 Task: Set up subtitle background gradients.
Action: Mouse moved to (190, 94)
Screenshot: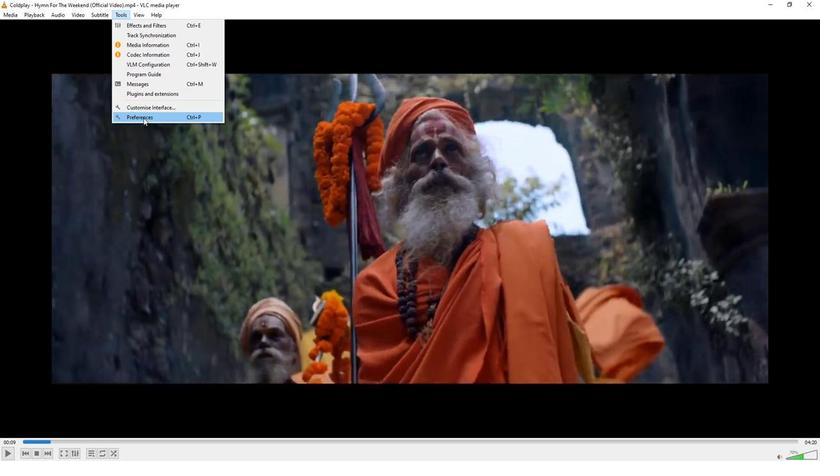 
Action: Mouse pressed left at (190, 94)
Screenshot: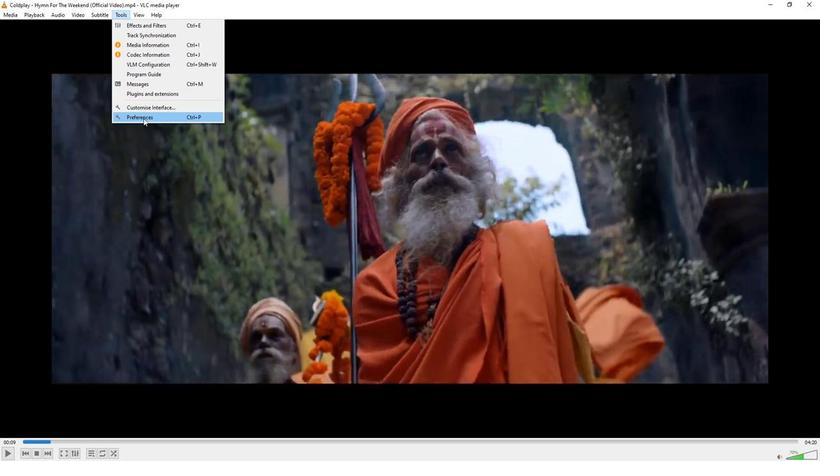
Action: Mouse moved to (205, 159)
Screenshot: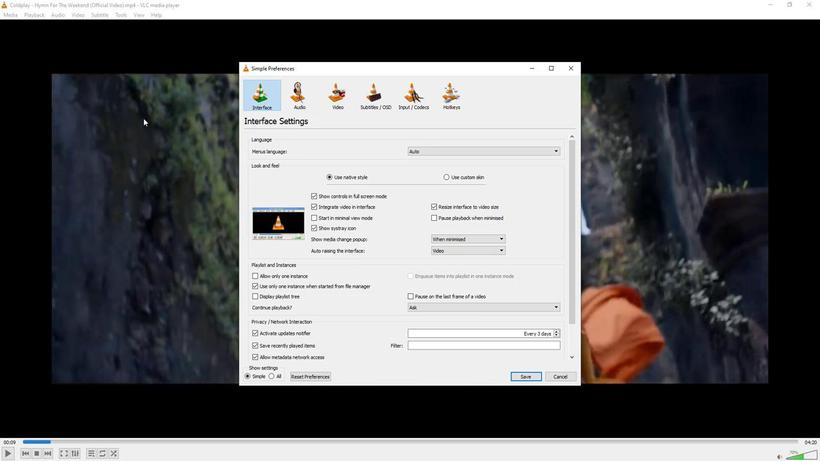 
Action: Mouse pressed left at (205, 159)
Screenshot: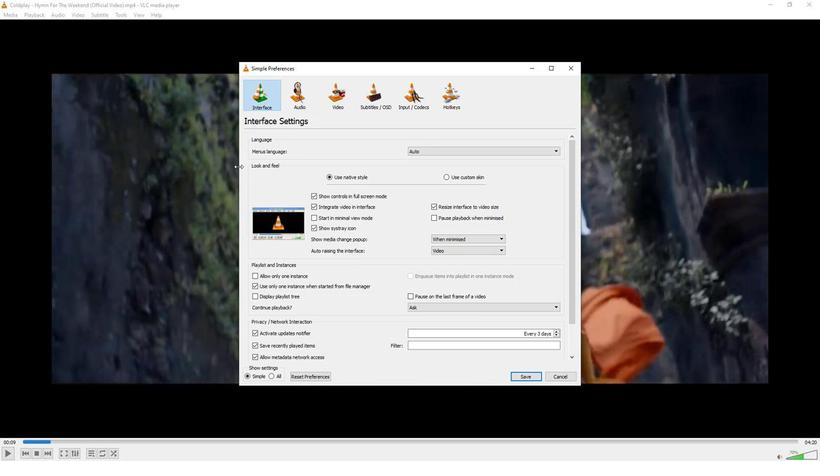 
Action: Mouse moved to (385, 152)
Screenshot: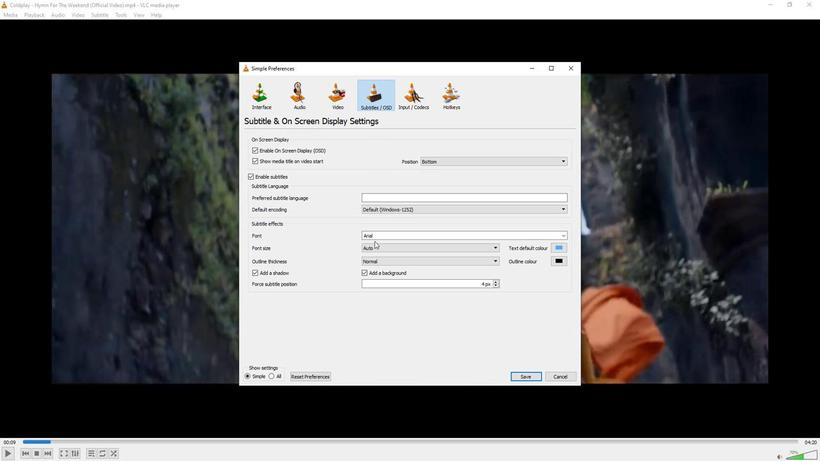 
Action: Mouse pressed left at (385, 152)
Screenshot: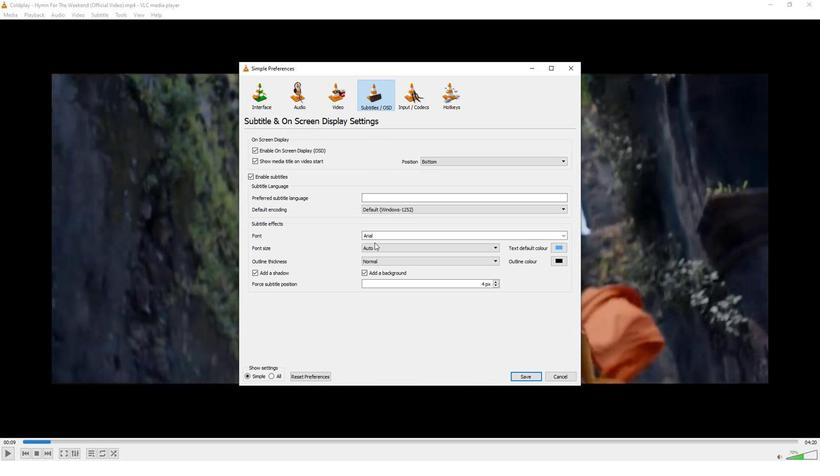
Action: Mouse moved to (426, 187)
Screenshot: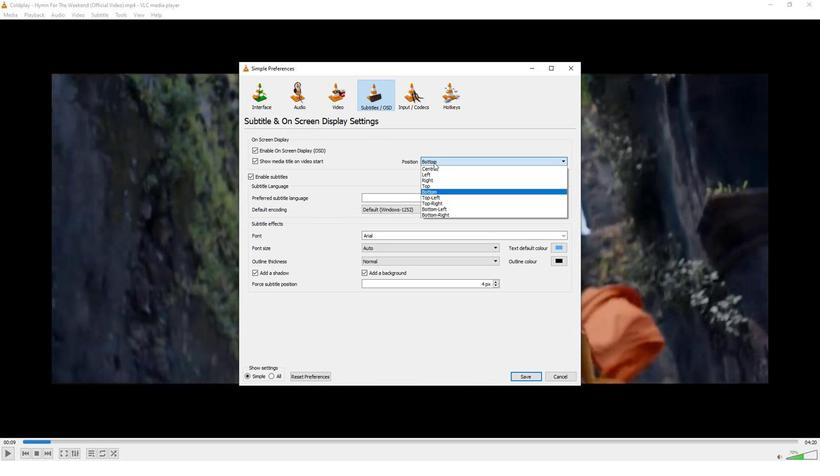 
Action: Mouse pressed left at (426, 187)
Screenshot: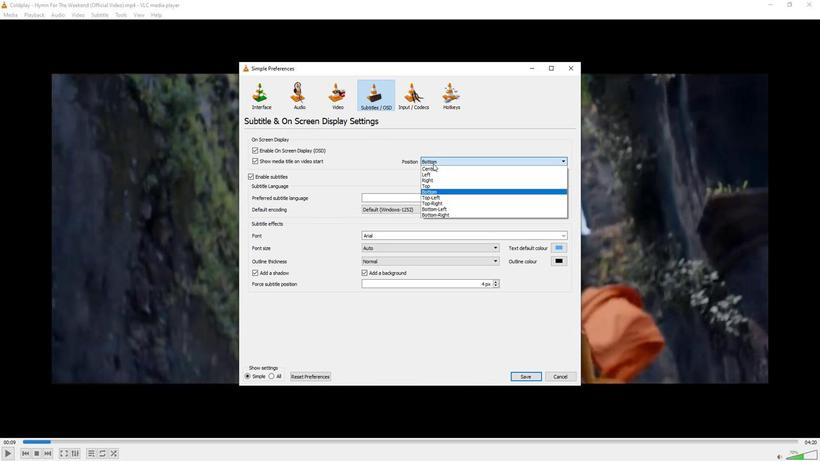 
Action: Mouse moved to (429, 191)
Screenshot: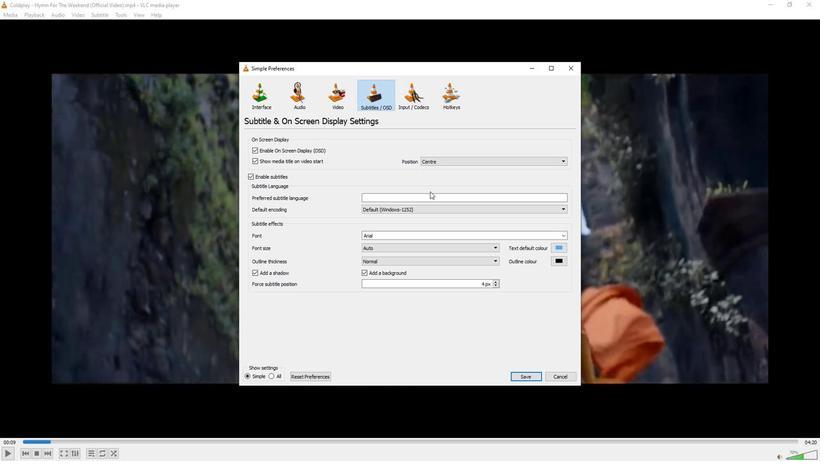 
Action: Mouse pressed left at (429, 191)
Screenshot: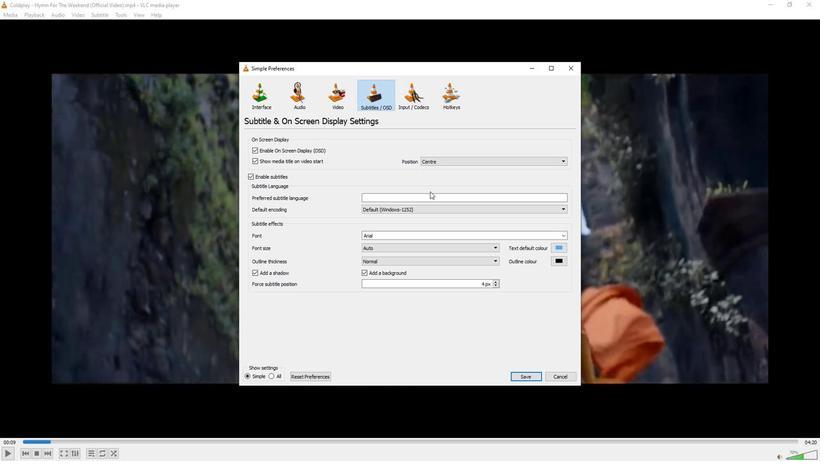 
Action: Mouse moved to (423, 234)
Screenshot: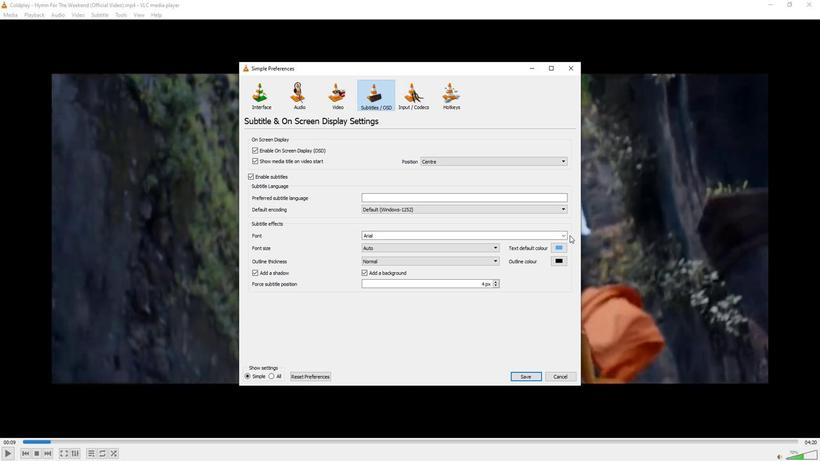 
Action: Mouse pressed left at (423, 234)
Screenshot: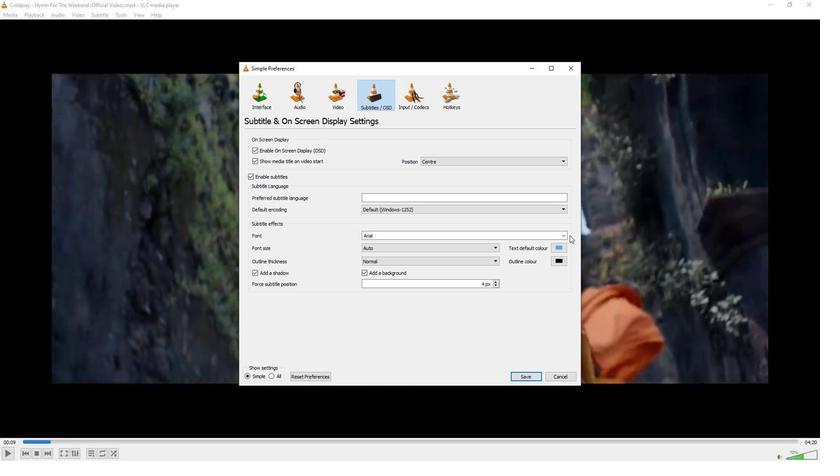 
Action: Mouse moved to (524, 234)
Screenshot: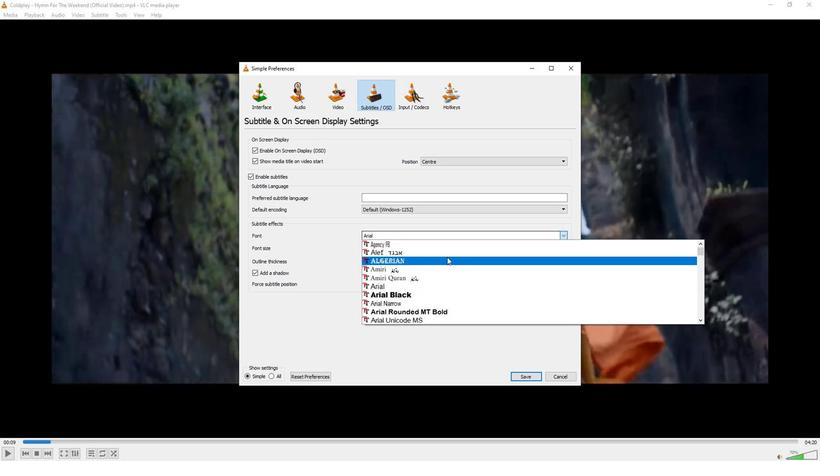 
Action: Mouse pressed left at (524, 234)
Screenshot: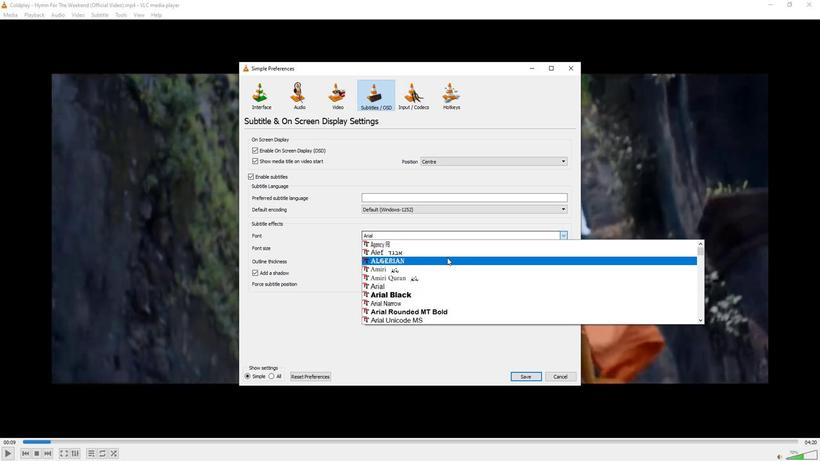 
Action: Mouse moved to (420, 272)
Screenshot: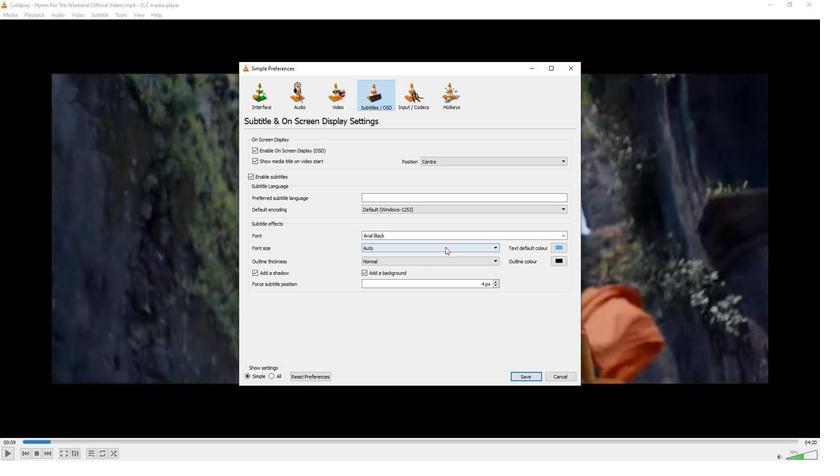 
Action: Mouse pressed left at (420, 272)
Screenshot: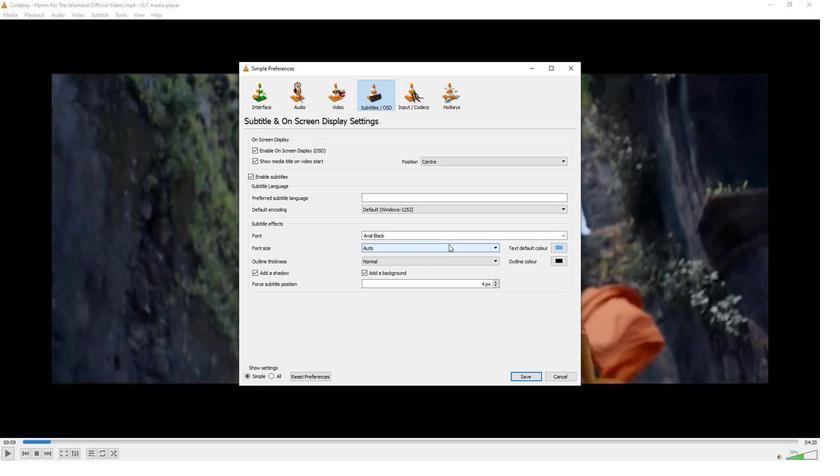 
Action: Mouse moved to (440, 241)
Screenshot: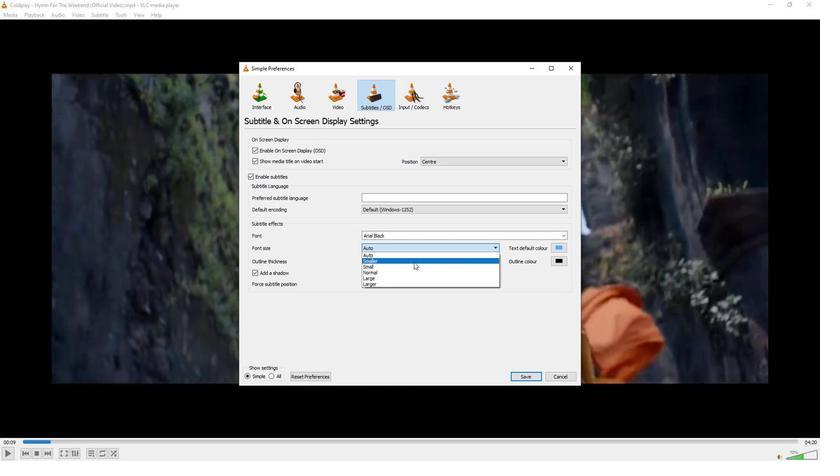 
Action: Mouse pressed left at (440, 241)
Screenshot: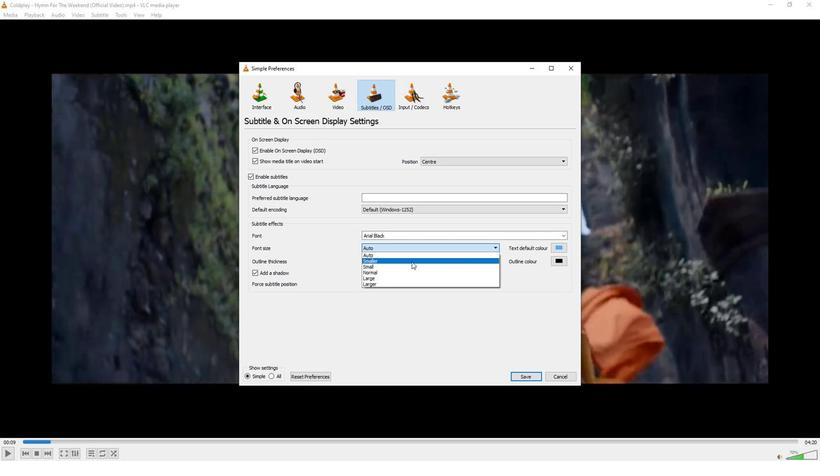 
Action: Mouse moved to (386, 262)
Screenshot: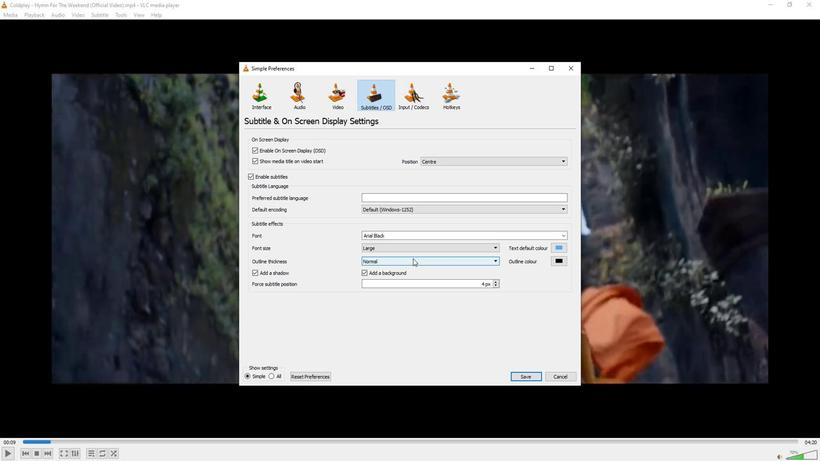 
Action: Mouse pressed left at (386, 262)
Screenshot: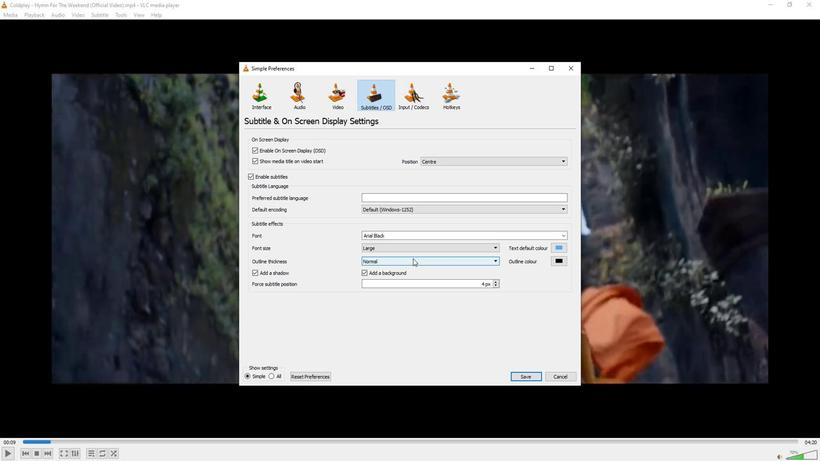 
Action: Mouse moved to (429, 251)
Screenshot: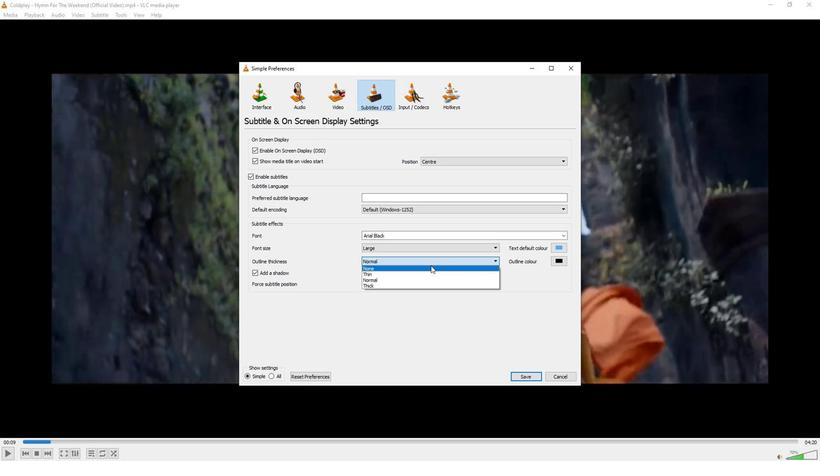 
Action: Mouse pressed left at (429, 251)
Screenshot: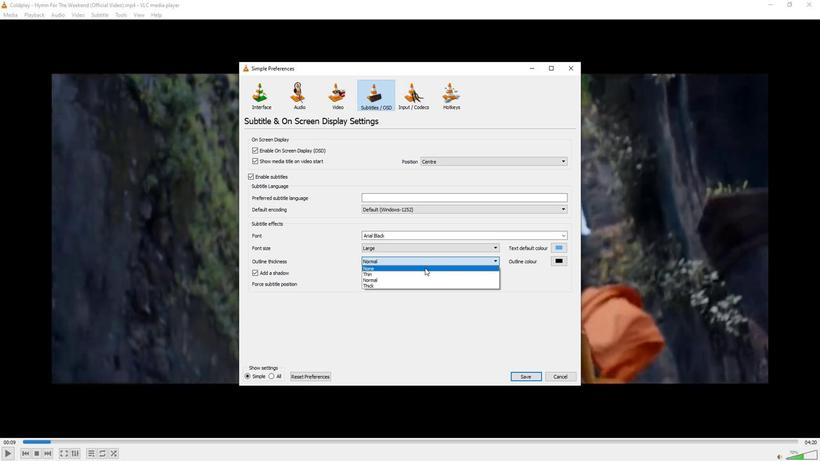 
Action: Mouse moved to (413, 259)
Screenshot: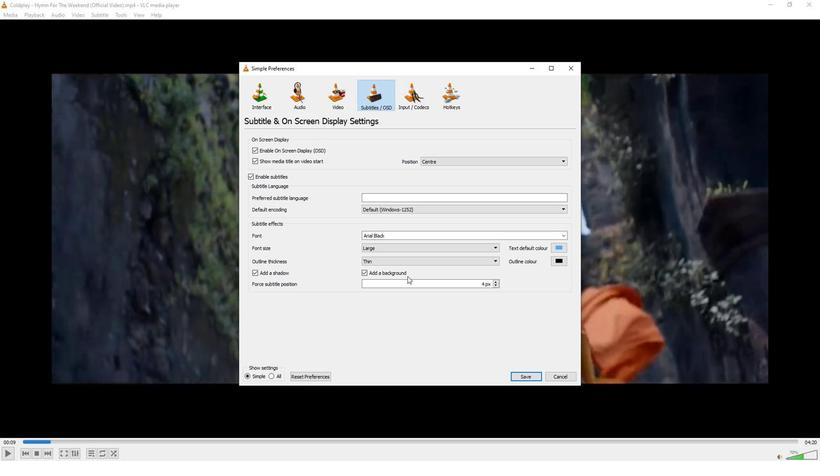
Action: Mouse pressed left at (413, 259)
Screenshot: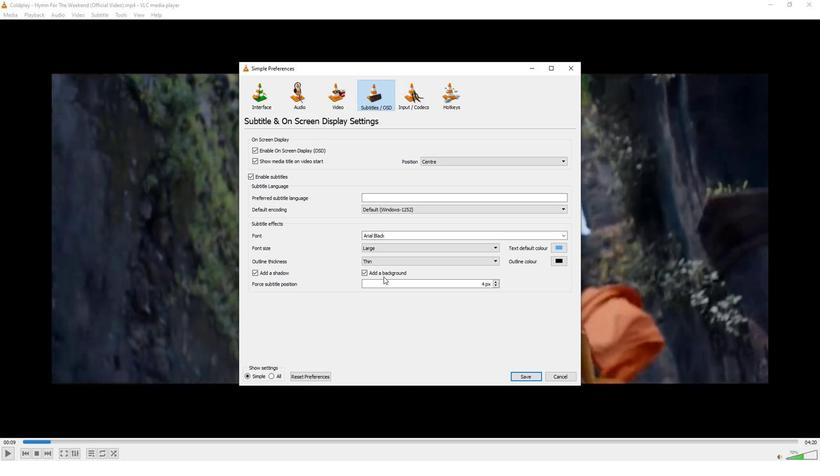 
Action: Mouse moved to (373, 258)
Screenshot: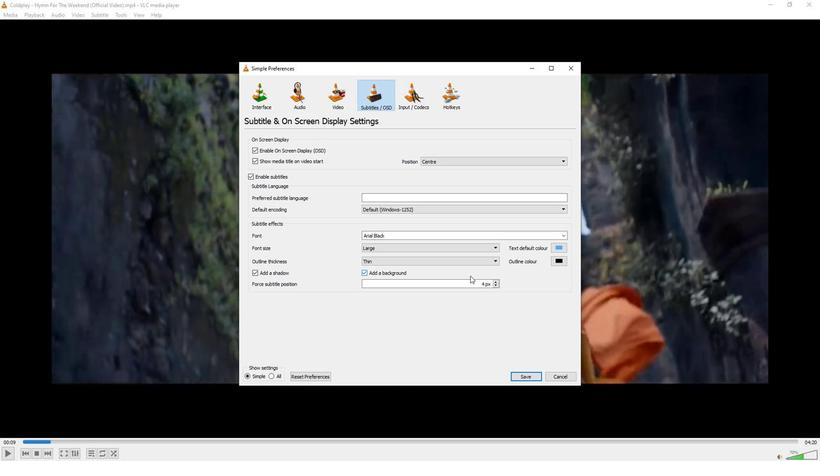 
Action: Mouse pressed left at (373, 258)
Screenshot: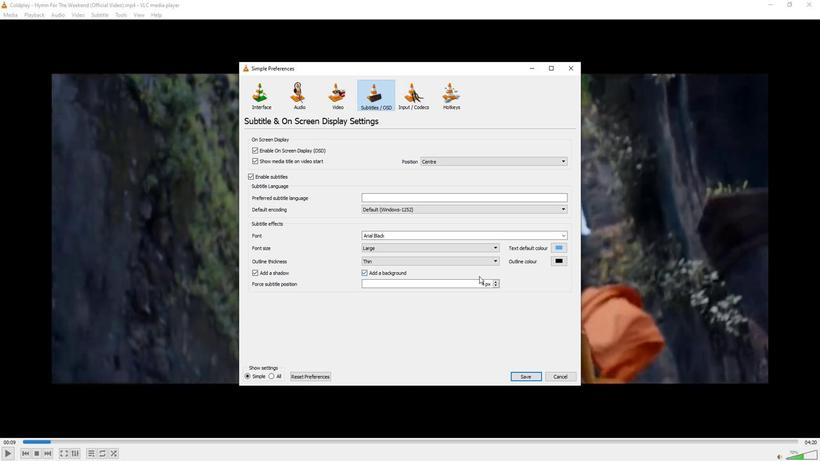 
Action: Mouse moved to (373, 257)
Screenshot: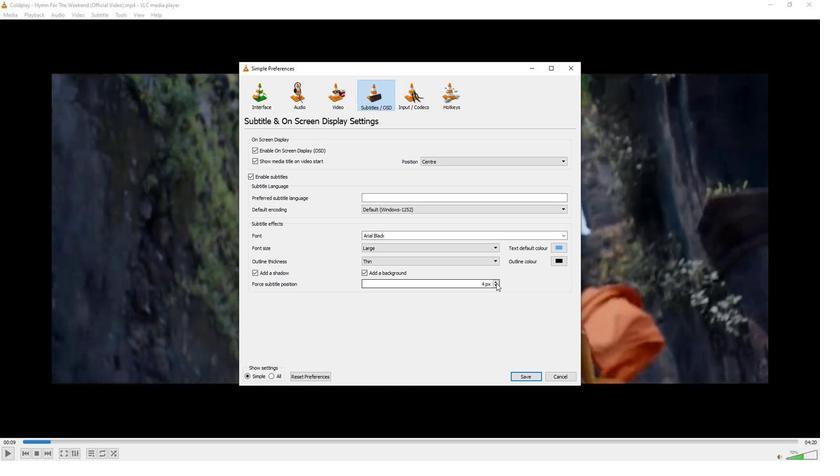 
Action: Mouse pressed left at (373, 257)
Screenshot: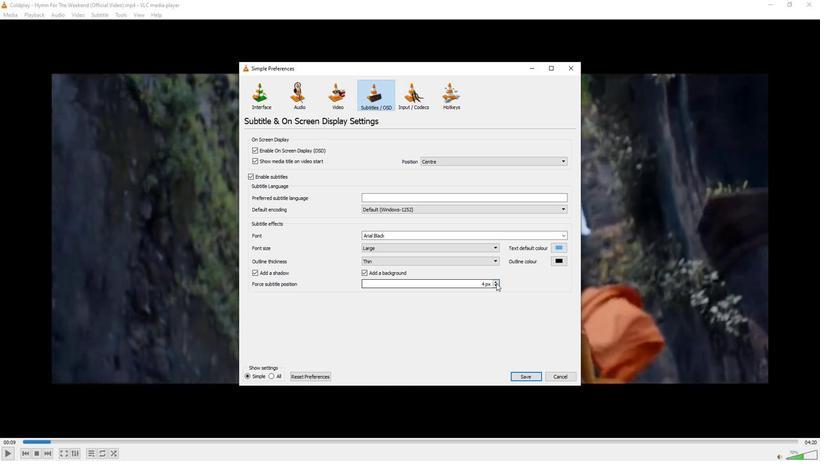 
Action: Mouse moved to (472, 264)
Screenshot: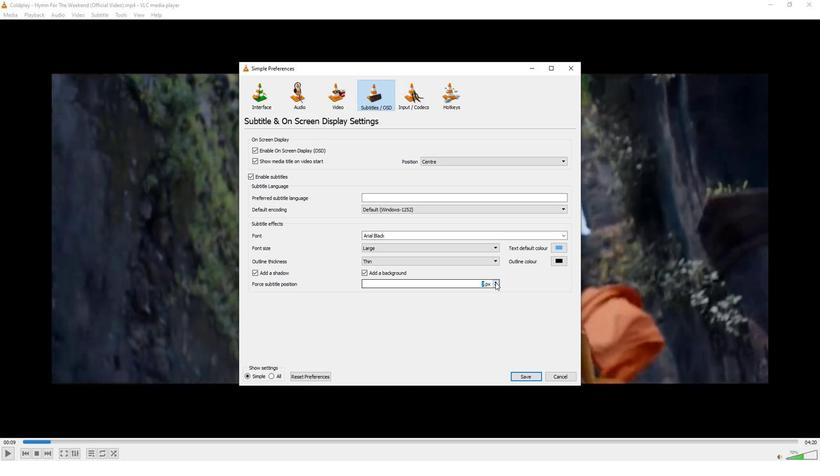
Action: Mouse pressed left at (472, 264)
Screenshot: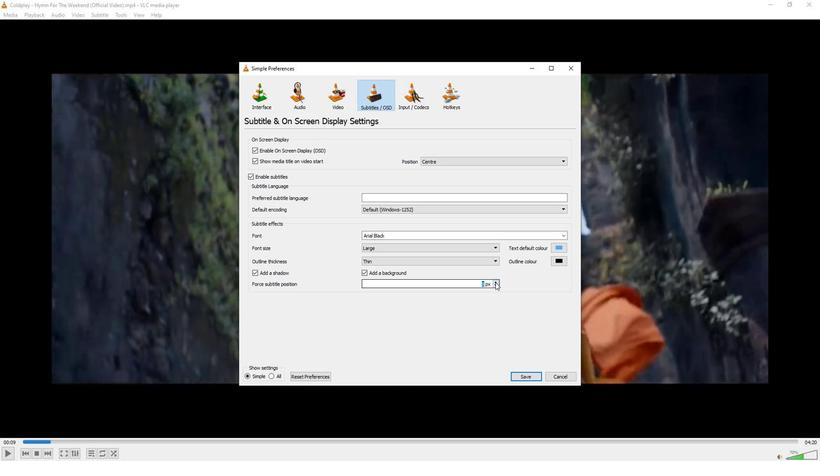 
Action: Mouse moved to (472, 264)
Screenshot: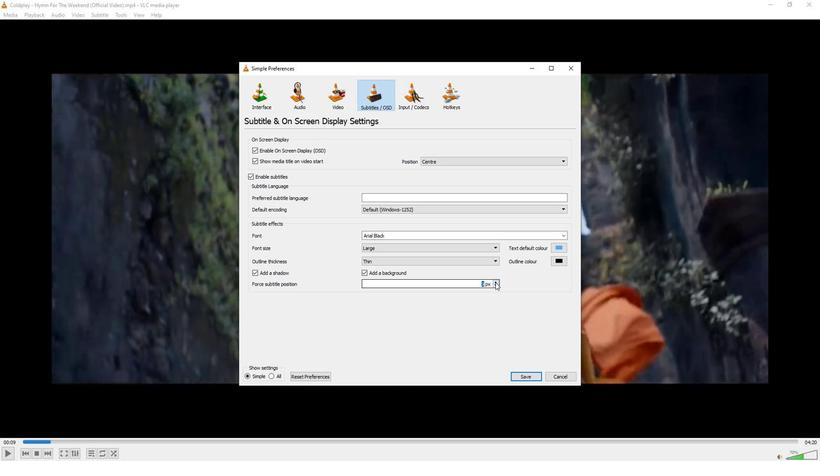 
Action: Mouse pressed left at (472, 264)
Screenshot: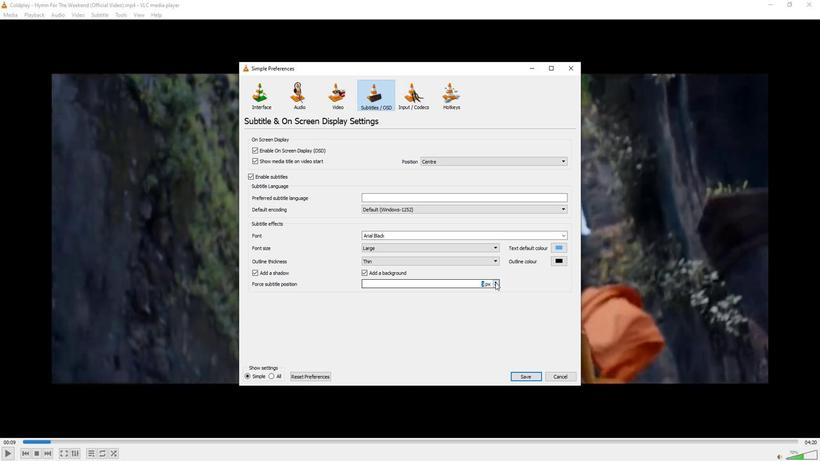 
Action: Mouse pressed left at (472, 264)
Screenshot: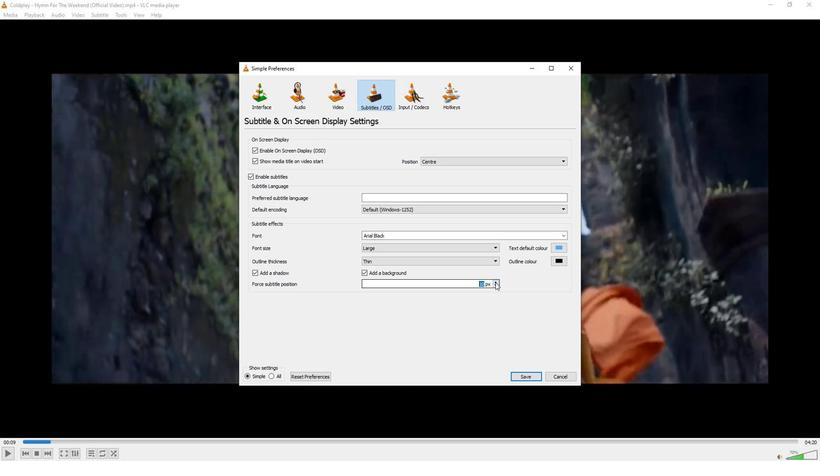 
Action: Mouse pressed left at (472, 264)
Screenshot: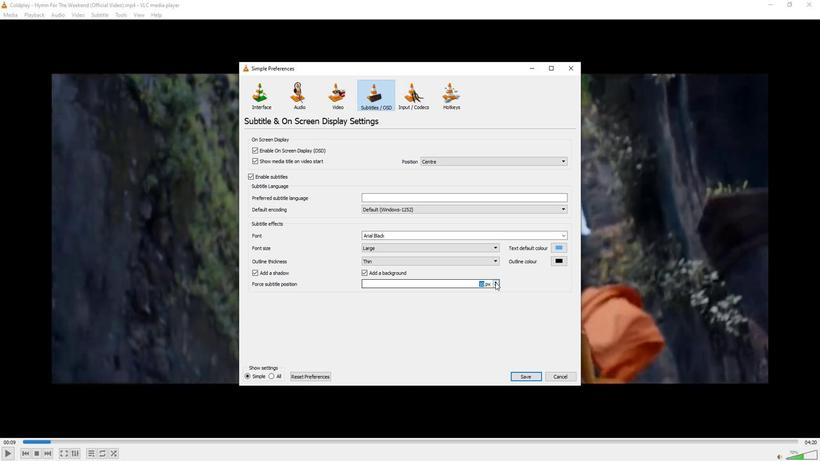 
Action: Mouse pressed left at (472, 264)
Screenshot: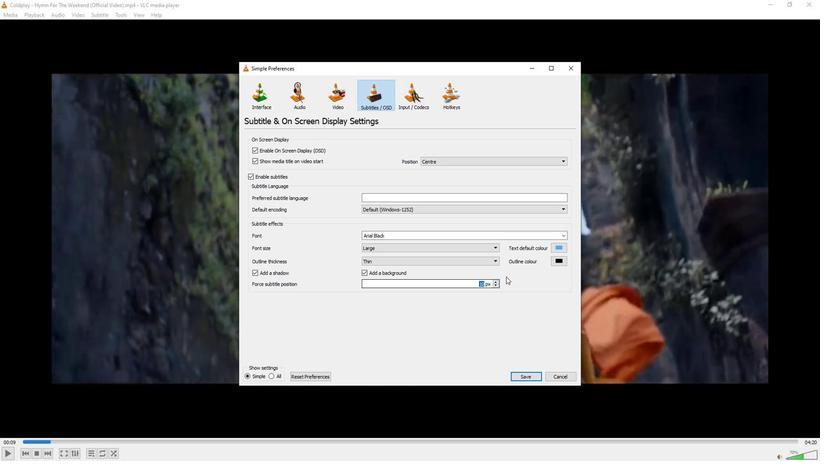 
Action: Mouse pressed left at (472, 264)
Screenshot: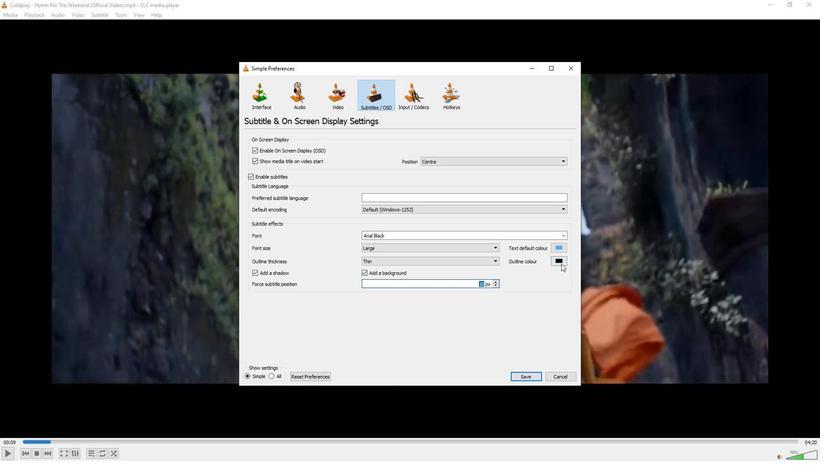 
Action: Mouse moved to (520, 242)
Screenshot: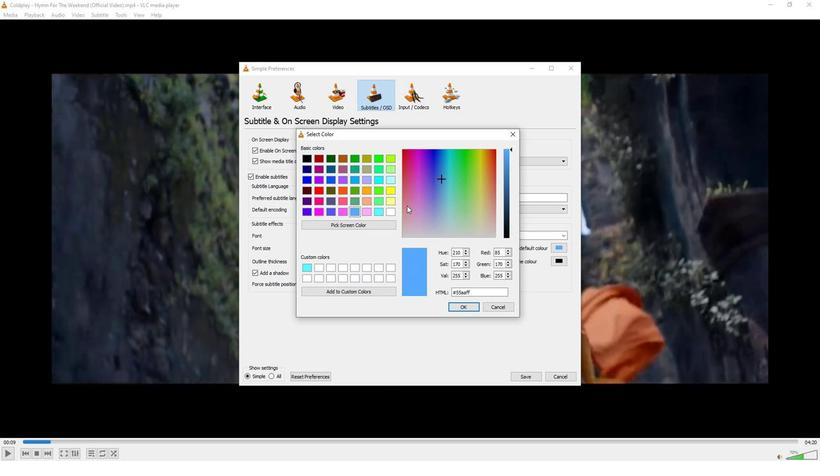 
Action: Mouse pressed left at (520, 242)
Screenshot: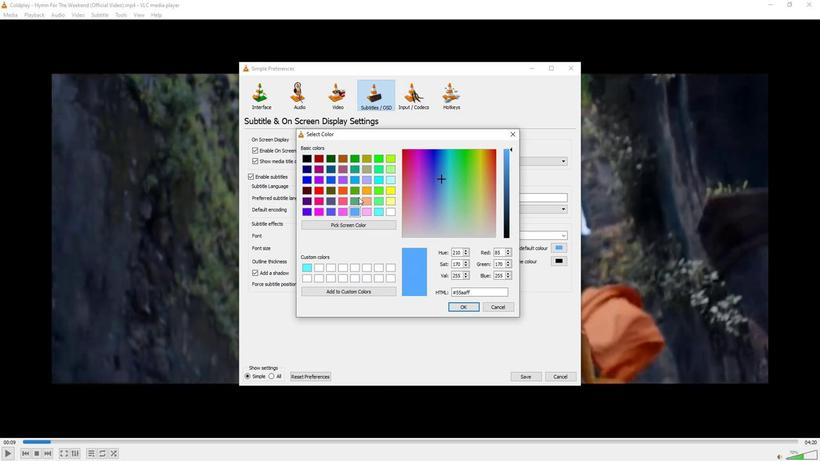 
Action: Mouse moved to (366, 270)
Screenshot: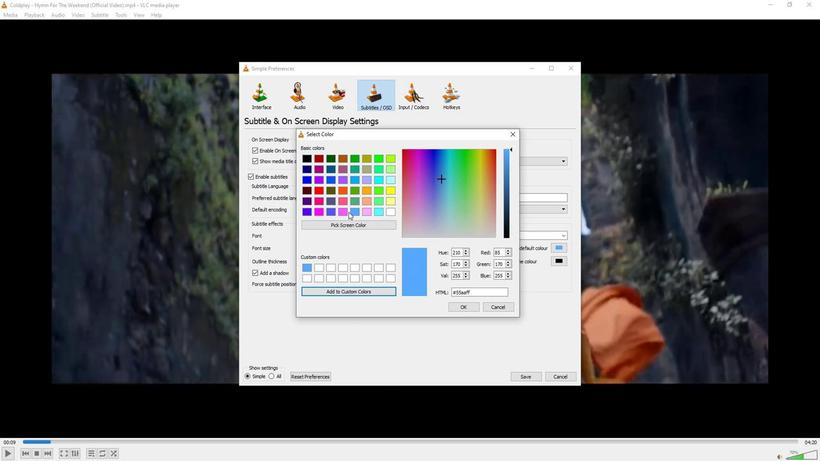
Action: Mouse pressed left at (366, 270)
Screenshot: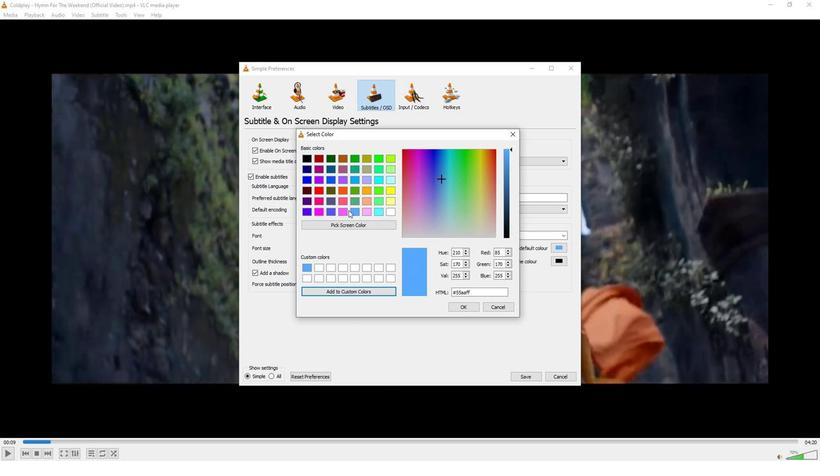 
Action: Mouse moved to (385, 185)
Screenshot: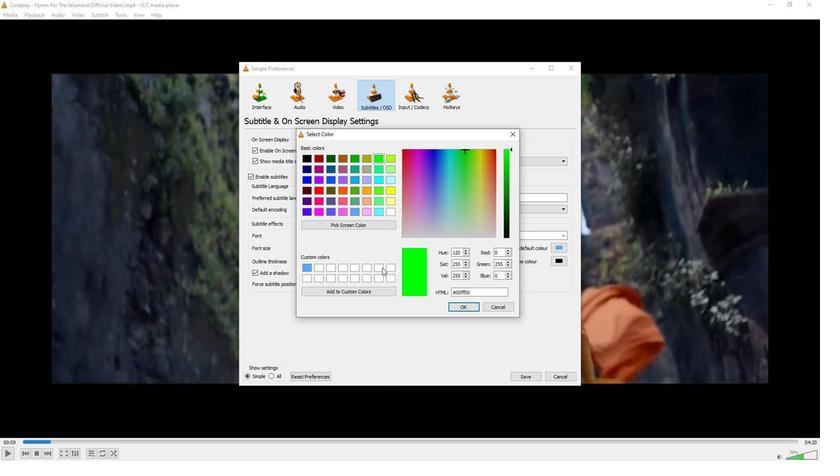 
Action: Mouse pressed left at (385, 185)
Screenshot: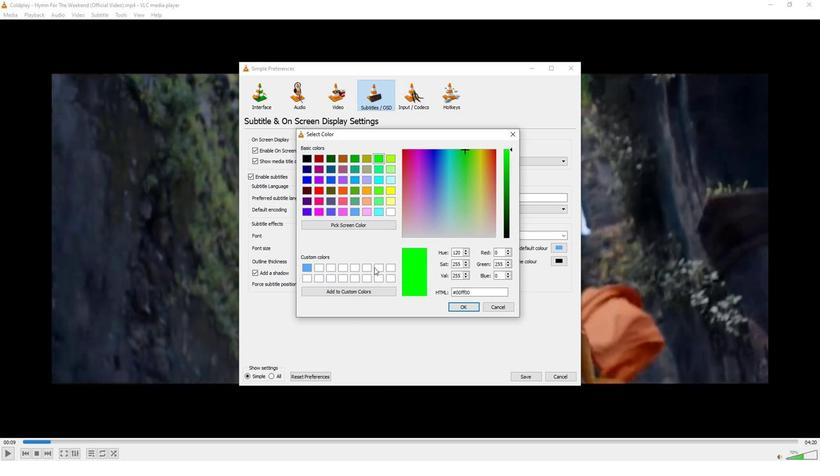 
Action: Mouse moved to (338, 254)
Screenshot: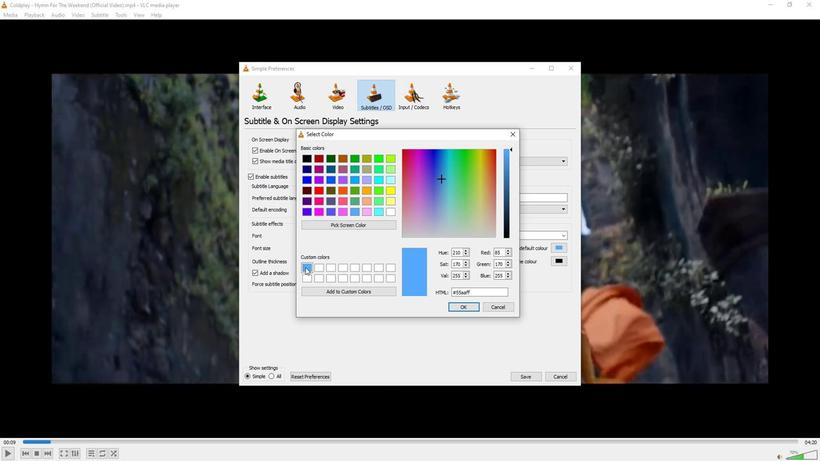 
Action: Mouse pressed left at (338, 254)
Screenshot: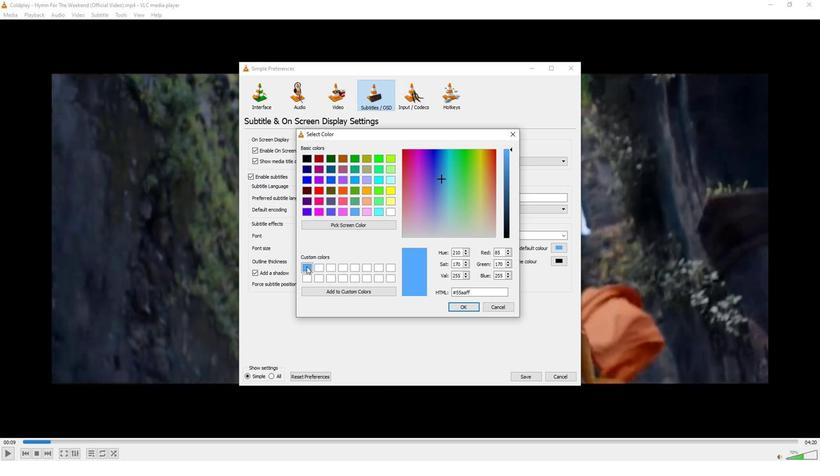 
Action: Mouse moved to (328, 254)
Screenshot: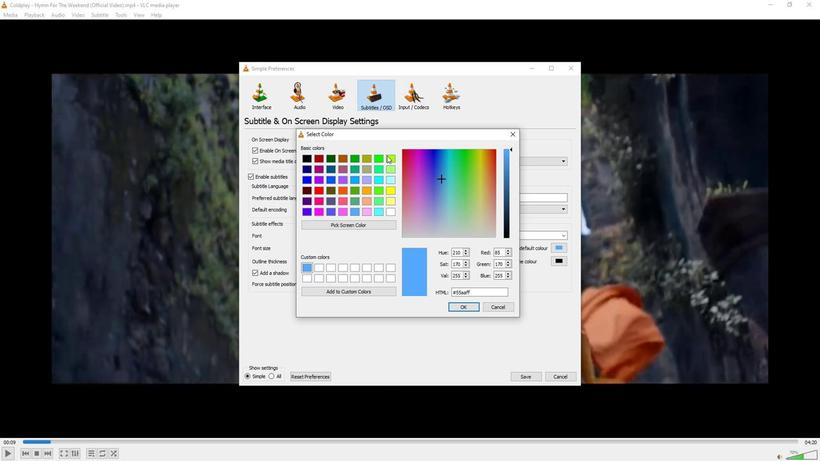 
Action: Mouse pressed left at (328, 254)
Screenshot: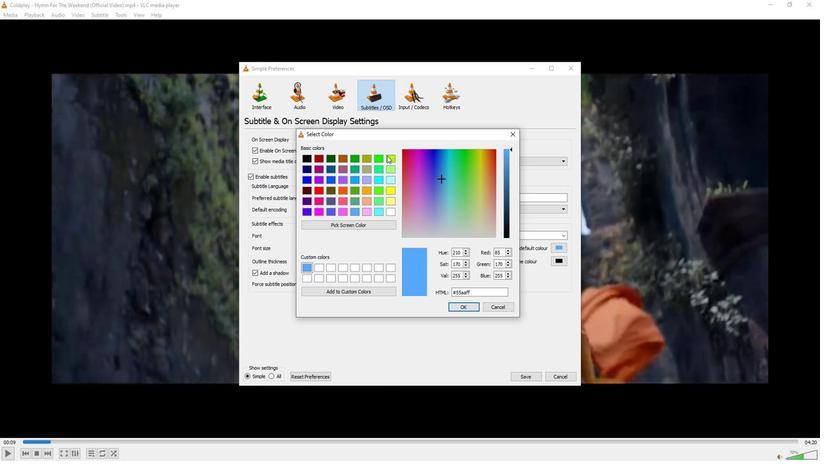 
Action: Mouse moved to (389, 183)
Screenshot: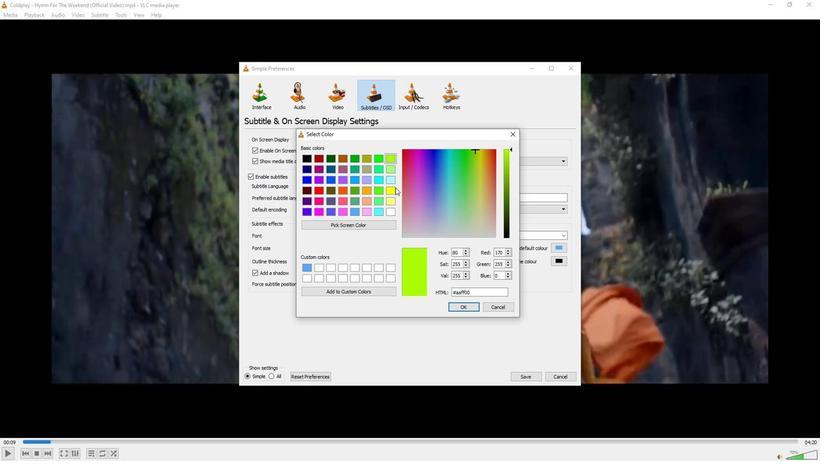 
Action: Mouse pressed left at (389, 183)
Screenshot: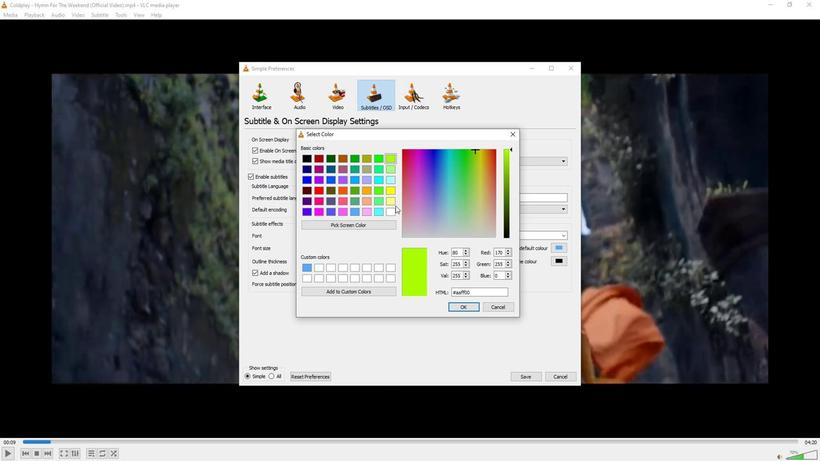 
Action: Mouse moved to (360, 272)
Screenshot: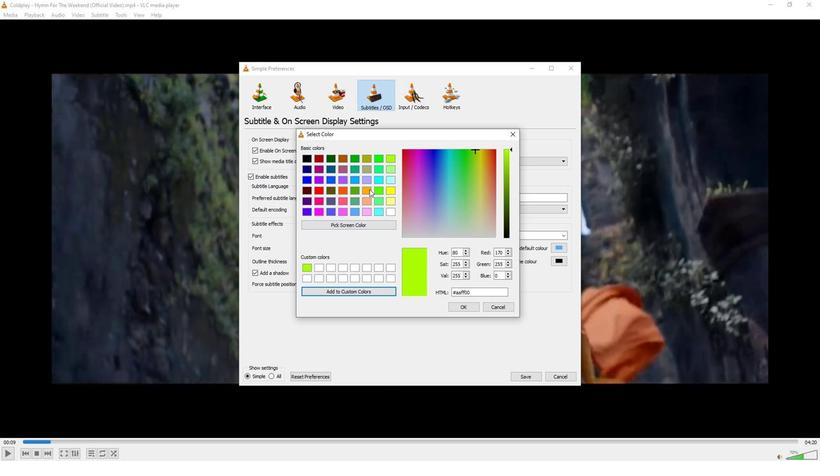 
Action: Mouse pressed left at (360, 272)
Screenshot: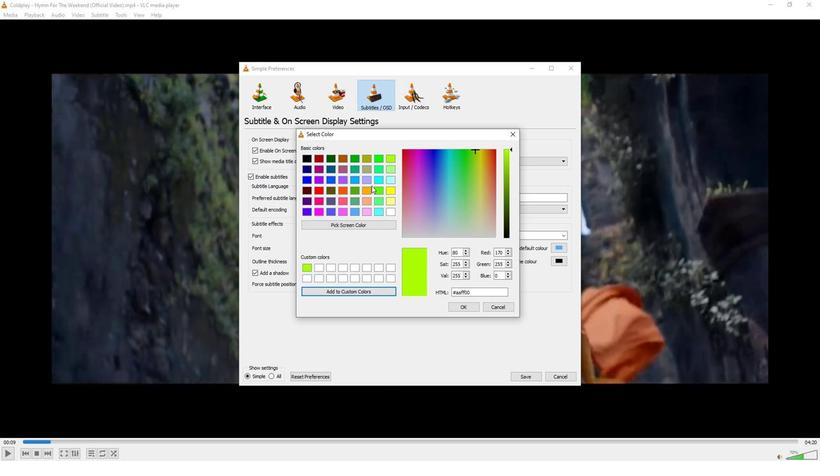 
Action: Mouse moved to (338, 206)
Screenshot: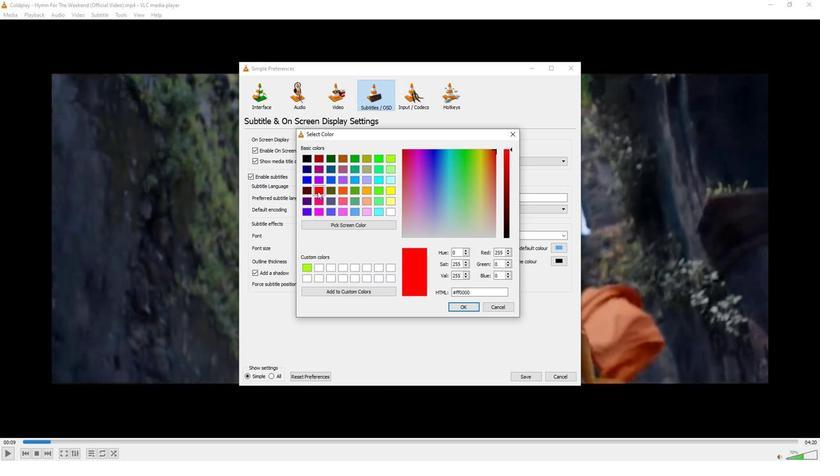 
Action: Mouse pressed left at (338, 206)
Screenshot: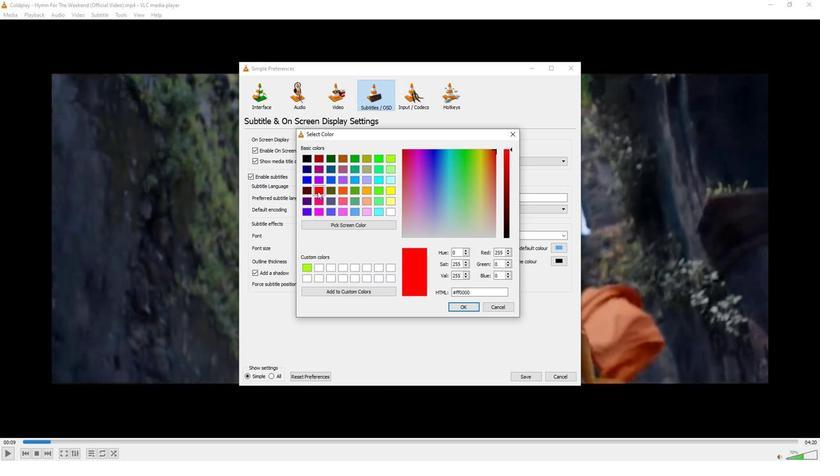 
Action: Mouse moved to (359, 270)
Screenshot: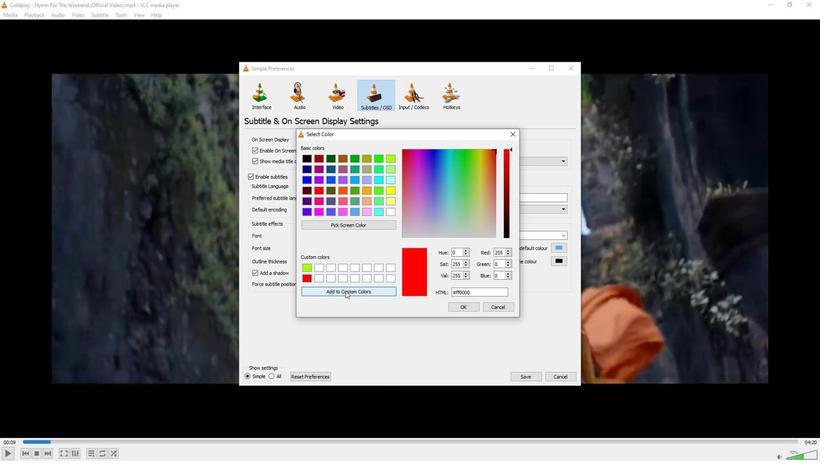 
Action: Mouse pressed left at (359, 270)
Screenshot: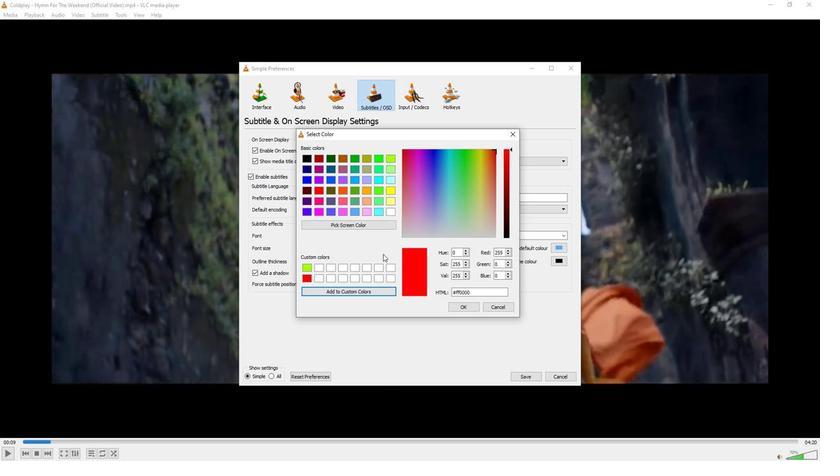 
Action: Mouse moved to (447, 281)
Screenshot: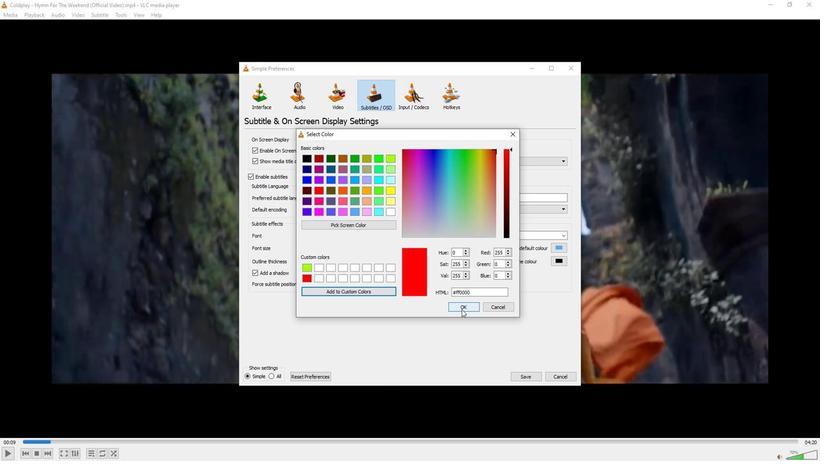
Action: Mouse pressed left at (447, 281)
Screenshot: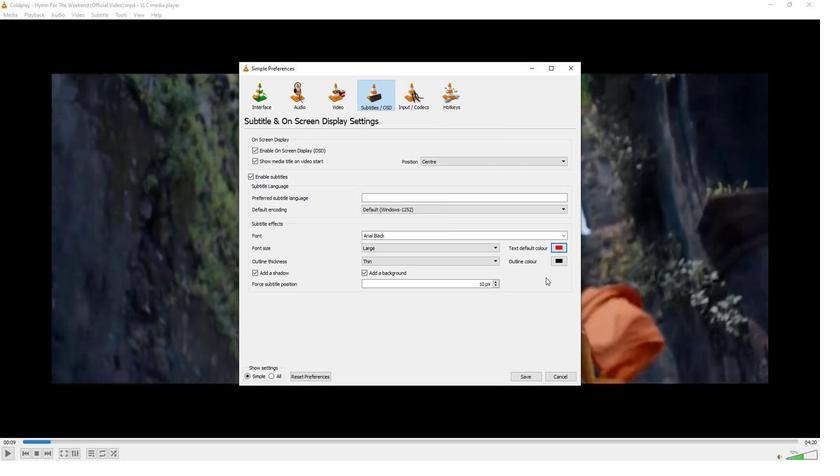
Action: Mouse moved to (521, 251)
Screenshot: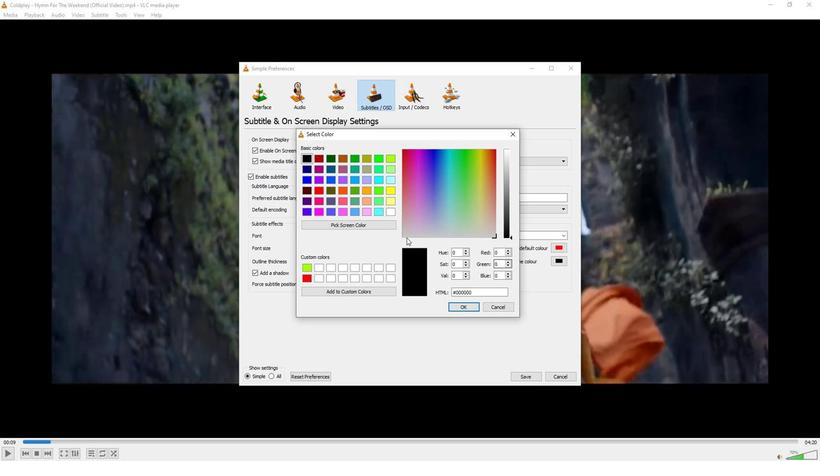 
Action: Mouse pressed left at (521, 251)
Screenshot: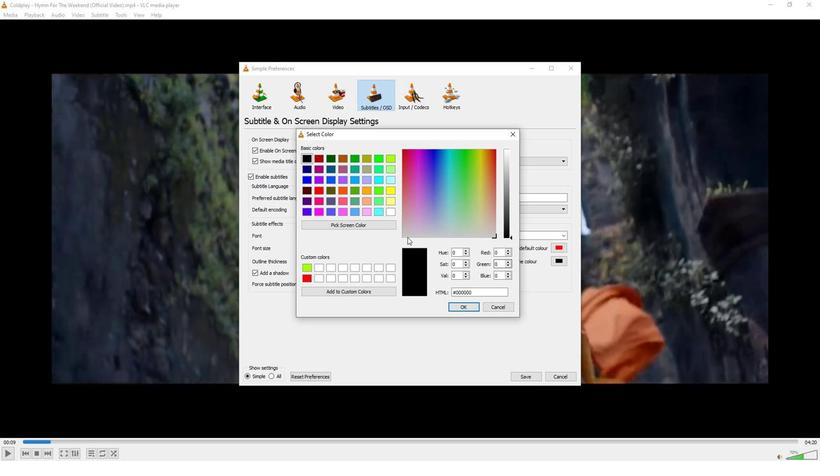 
Action: Mouse moved to (339, 186)
Screenshot: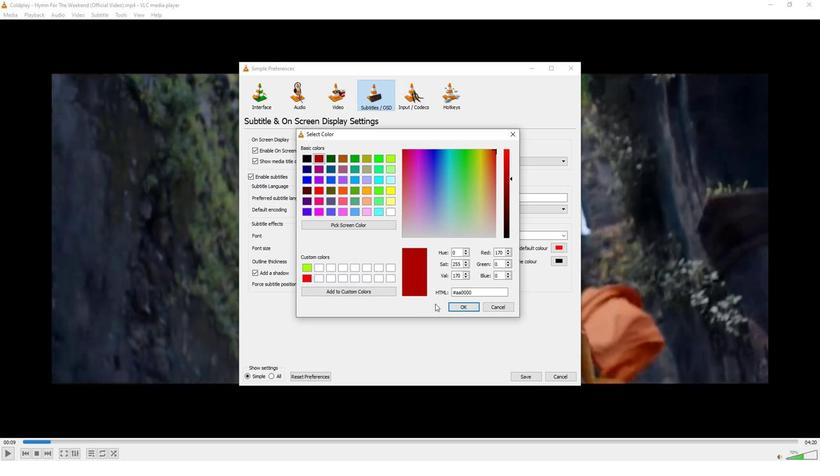 
Action: Mouse pressed left at (339, 186)
Screenshot: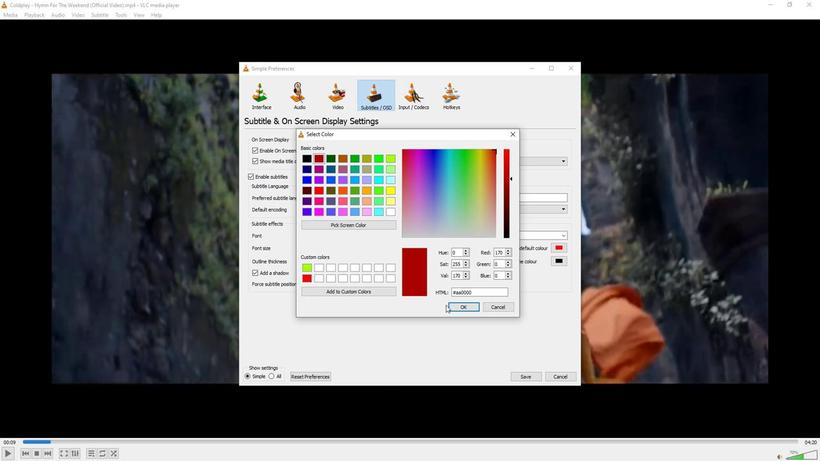 
Action: Mouse moved to (445, 281)
Screenshot: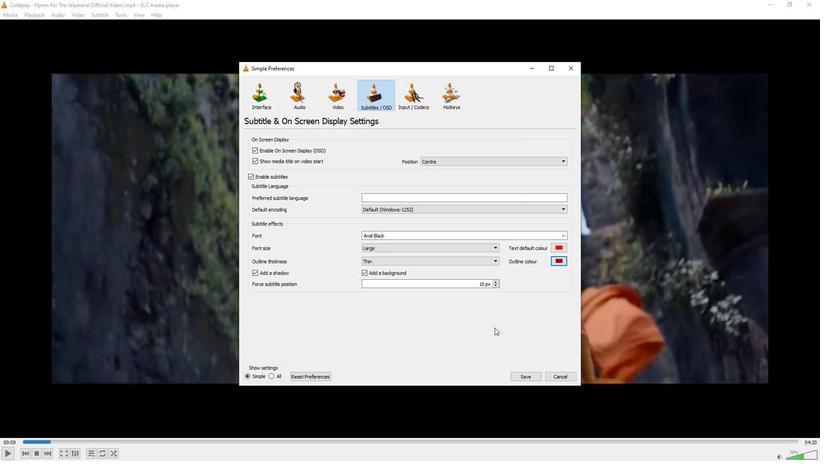 
Action: Mouse pressed left at (445, 281)
Screenshot: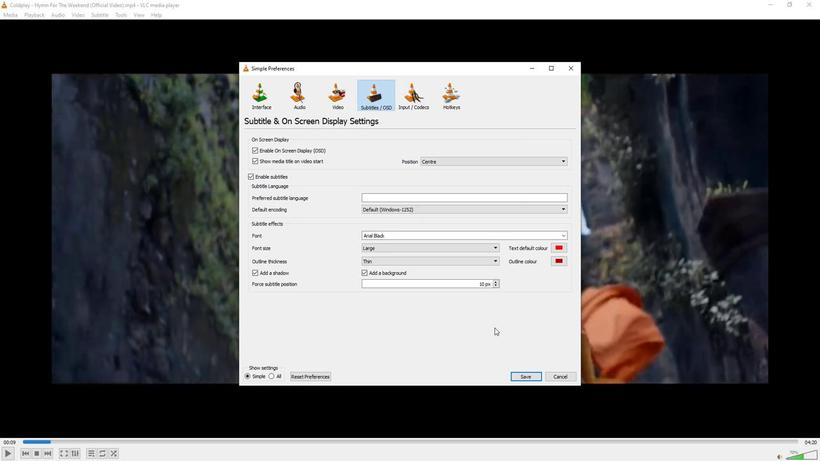 
Action: Mouse moved to (472, 293)
Screenshot: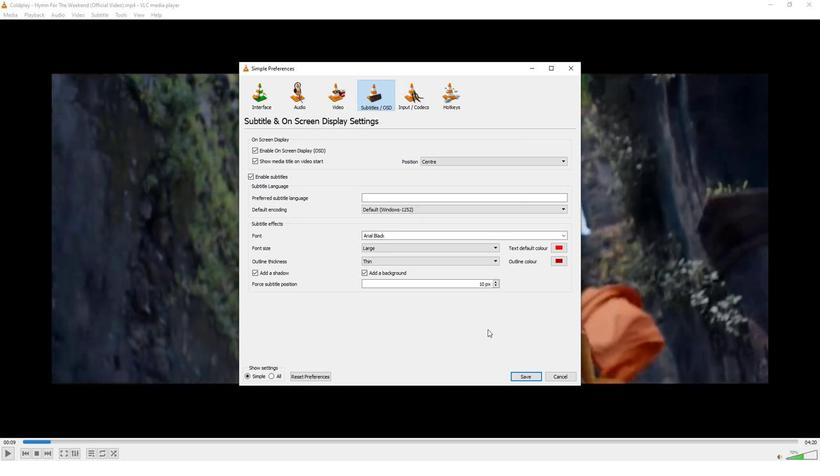 
Action: Mouse pressed left at (472, 293)
Screenshot: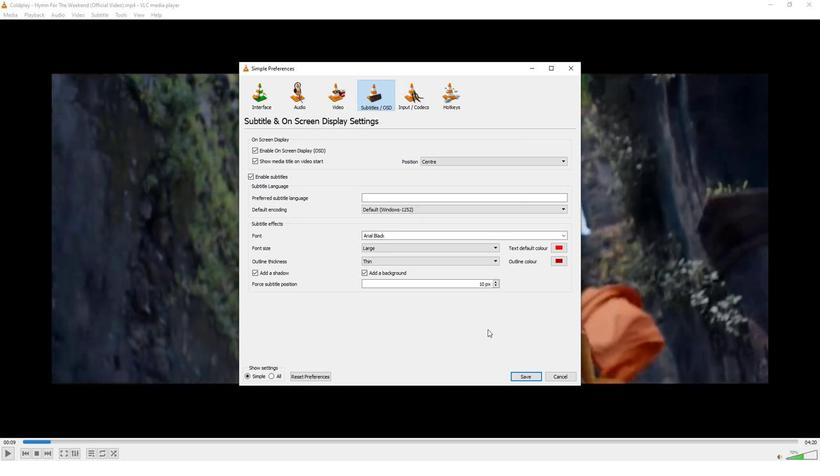 
Action: Mouse moved to (497, 325)
Screenshot: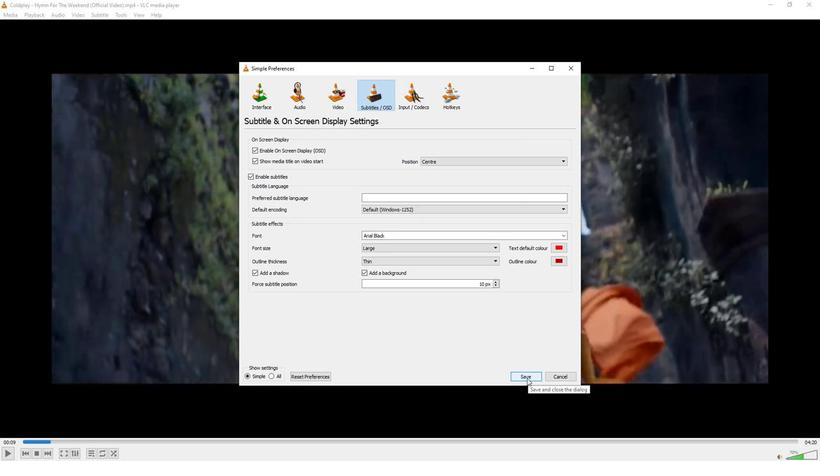 
Action: Mouse pressed left at (497, 325)
Screenshot: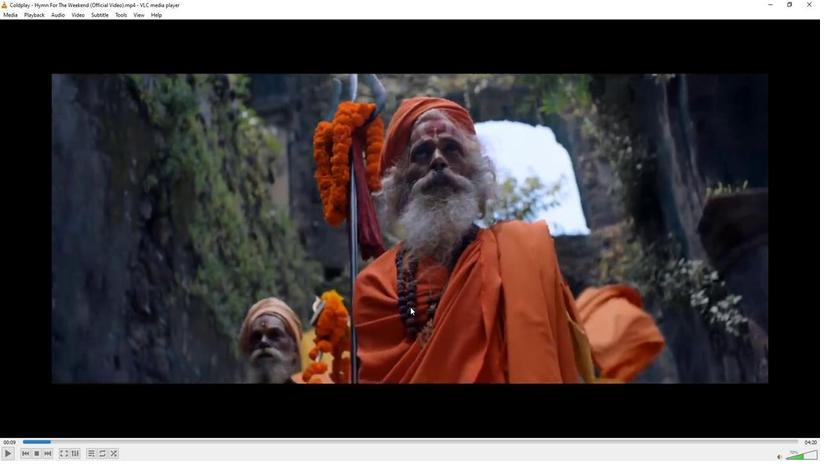 
Action: Mouse moved to (408, 280)
Screenshot: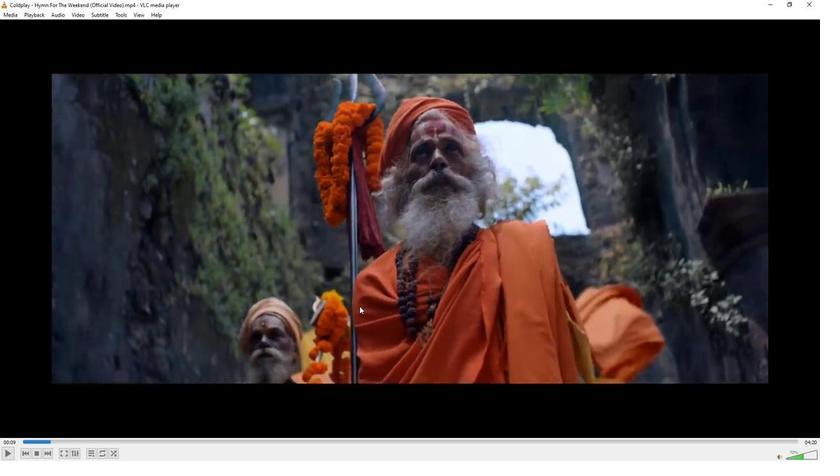 
Action: Mouse pressed left at (408, 280)
Screenshot: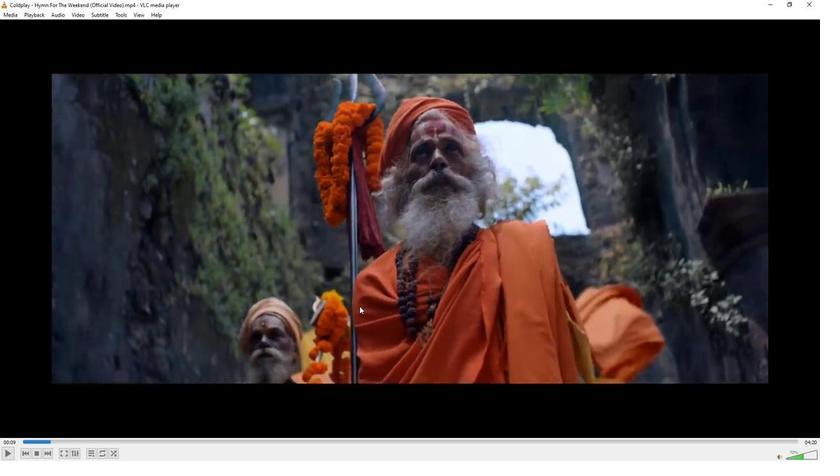 
Action: Mouse moved to (369, 279)
Screenshot: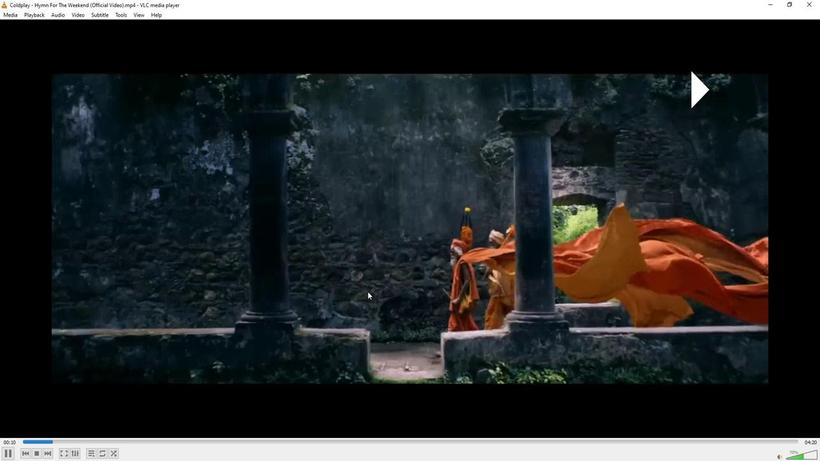 
Action: Key pressed <Key.space>
Screenshot: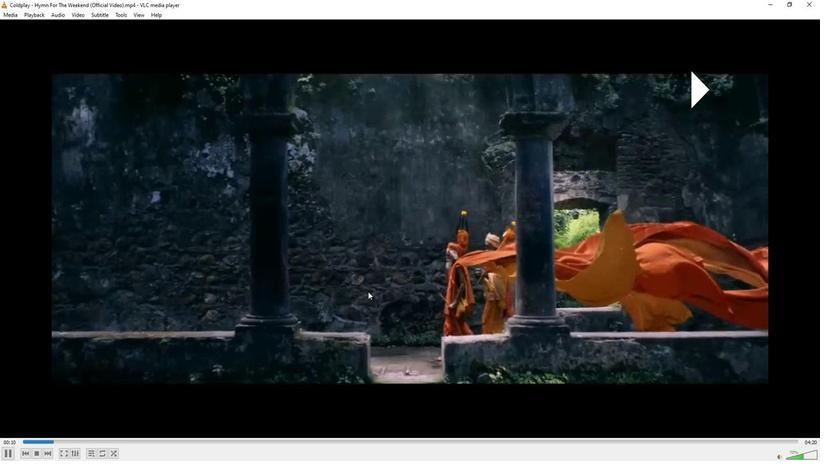 
Action: Mouse moved to (377, 273)
Screenshot: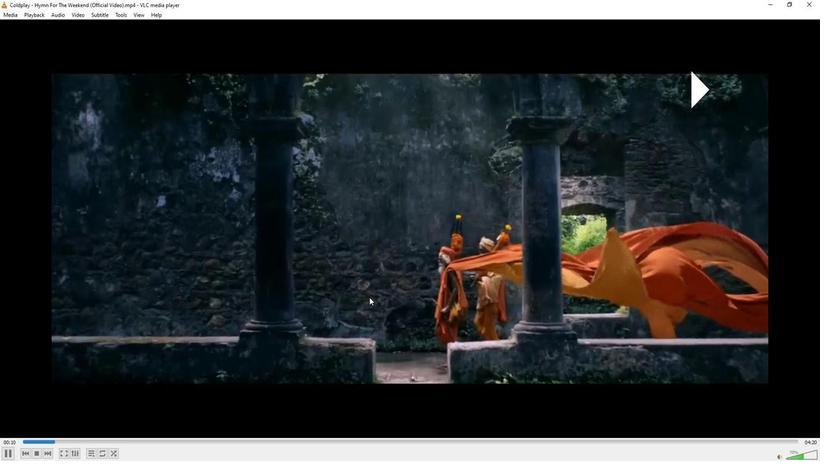 
Action: Key pressed <Key.space><Key.space>
Screenshot: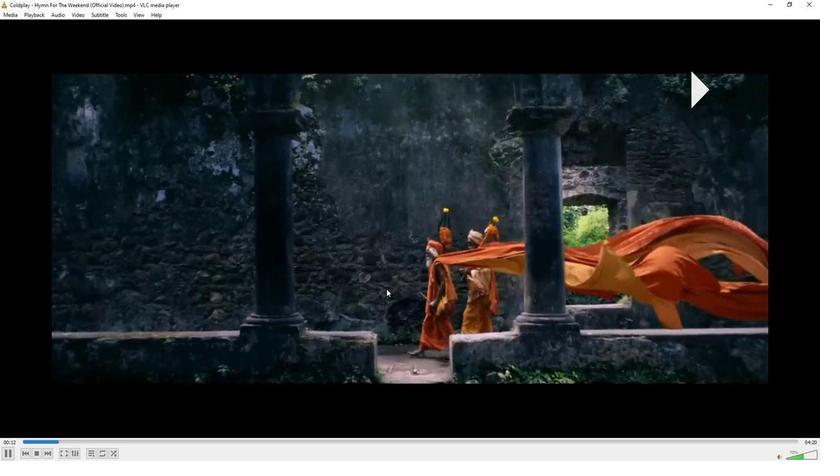 
Action: Mouse moved to (132, 365)
Screenshot: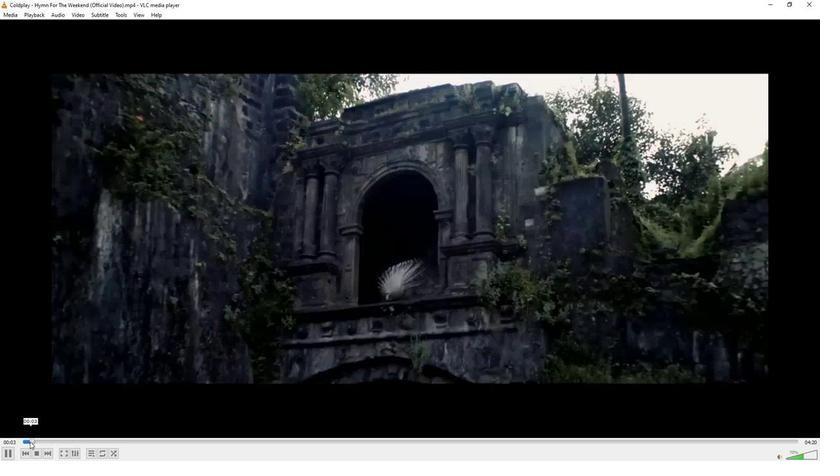 
Action: Mouse pressed left at (132, 365)
Screenshot: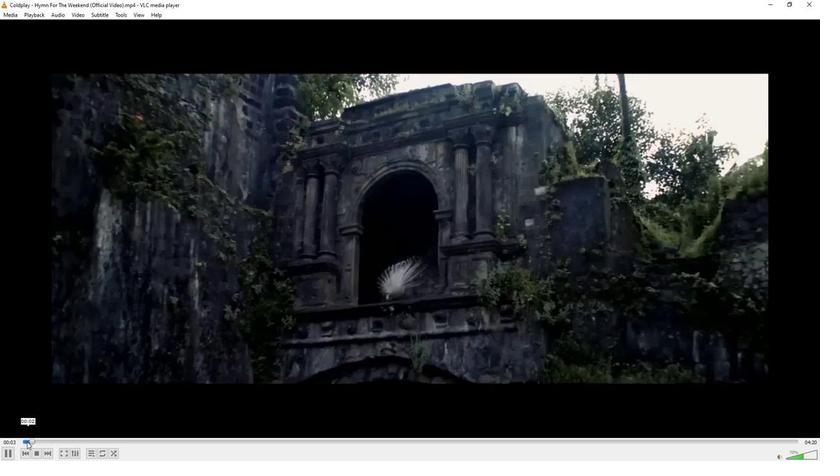 
Action: Mouse moved to (119, 365)
Screenshot: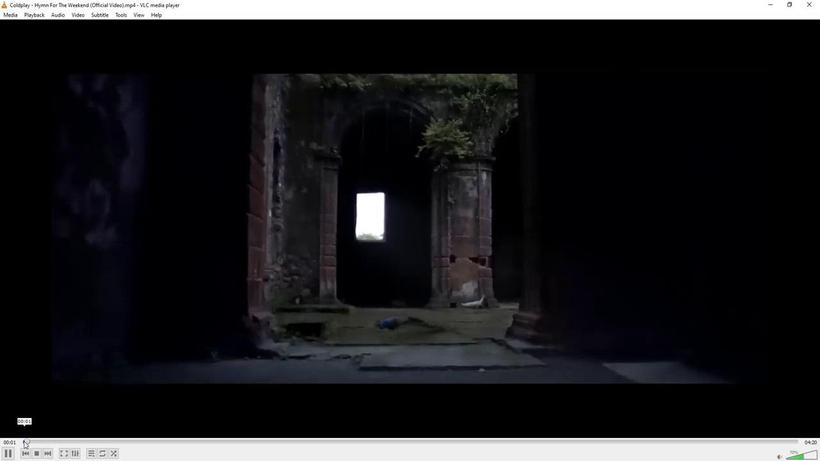 
Action: Mouse pressed left at (119, 365)
Screenshot: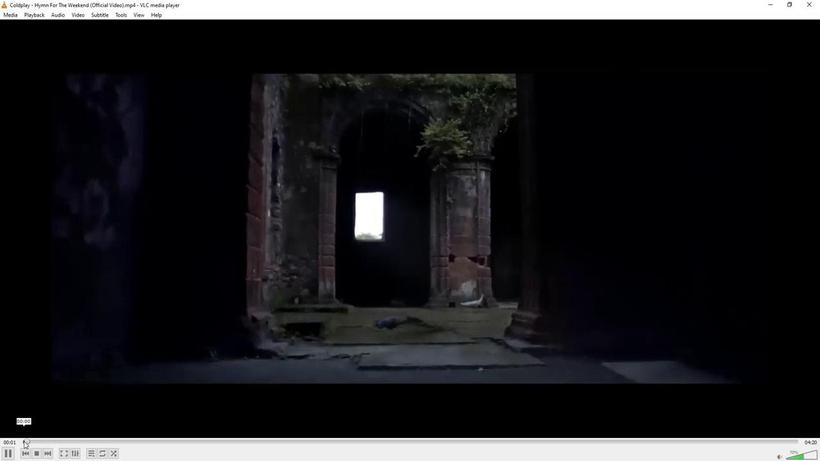 
Action: Mouse moved to (116, 365)
Screenshot: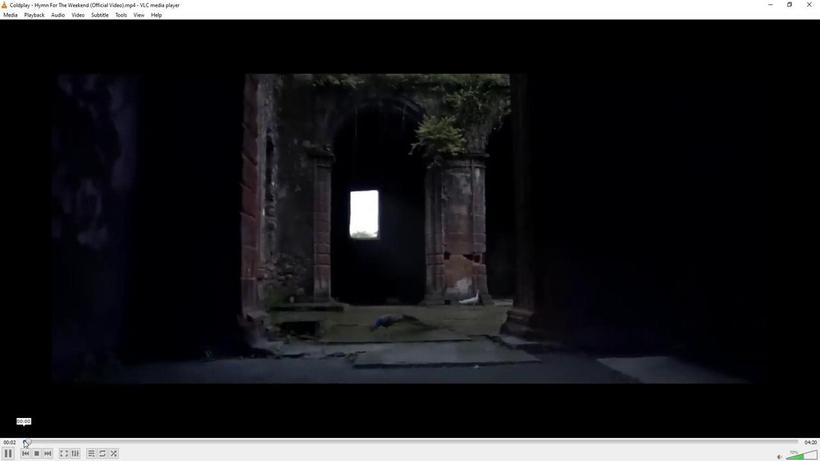 
Action: Mouse pressed left at (116, 365)
Screenshot: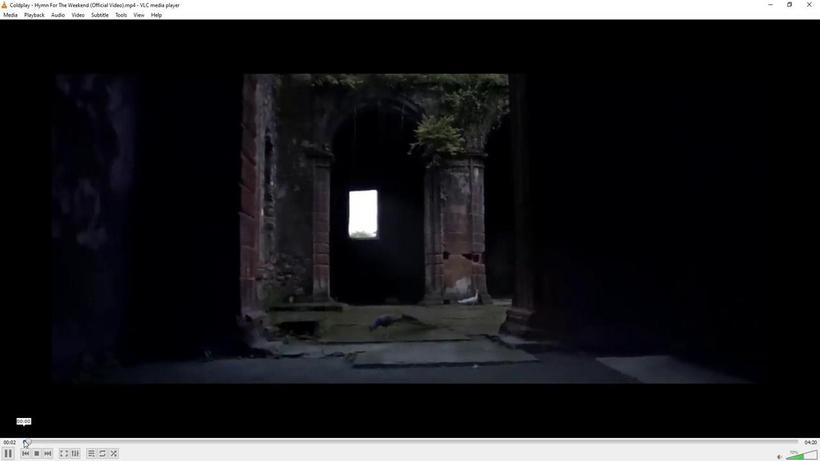 
Action: Mouse moved to (116, 364)
Screenshot: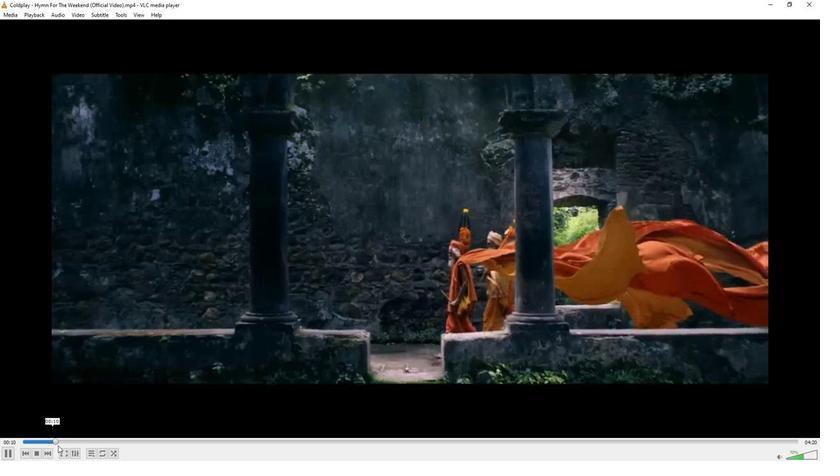 
Action: Mouse pressed left at (116, 364)
Screenshot: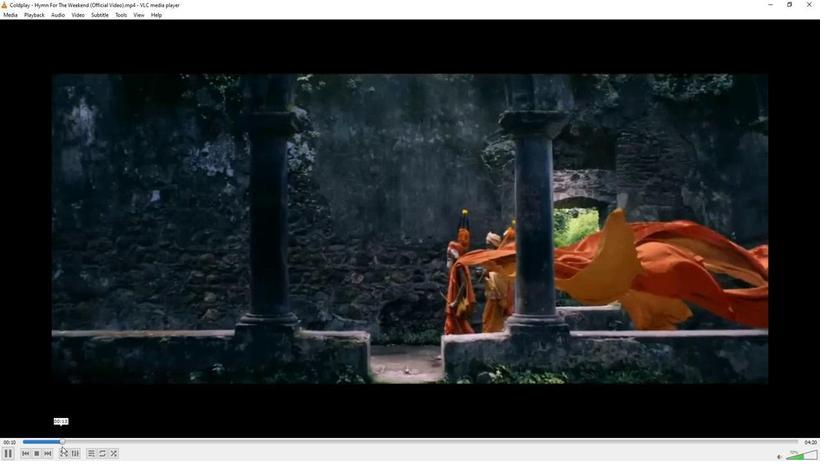 
Action: Mouse moved to (283, 307)
Screenshot: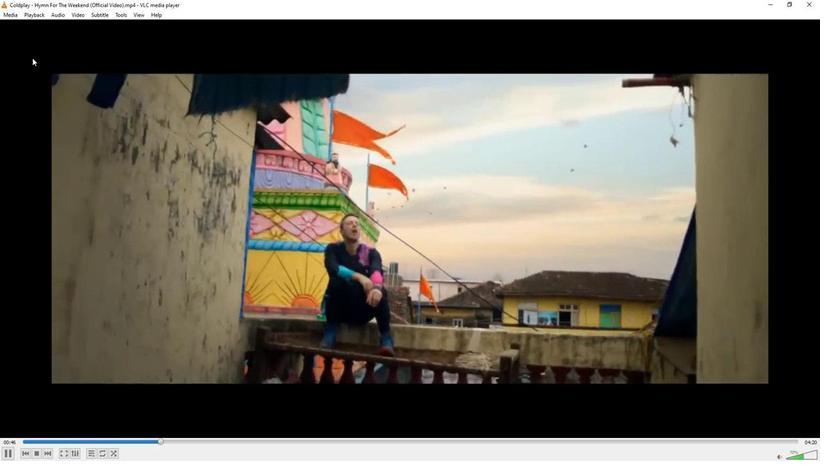 
Action: Mouse pressed left at (283, 307)
Screenshot: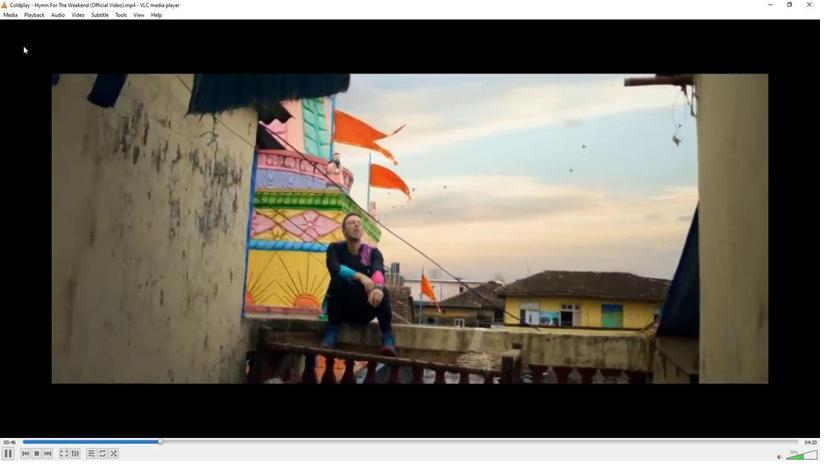
Action: Mouse moved to (106, 92)
Screenshot: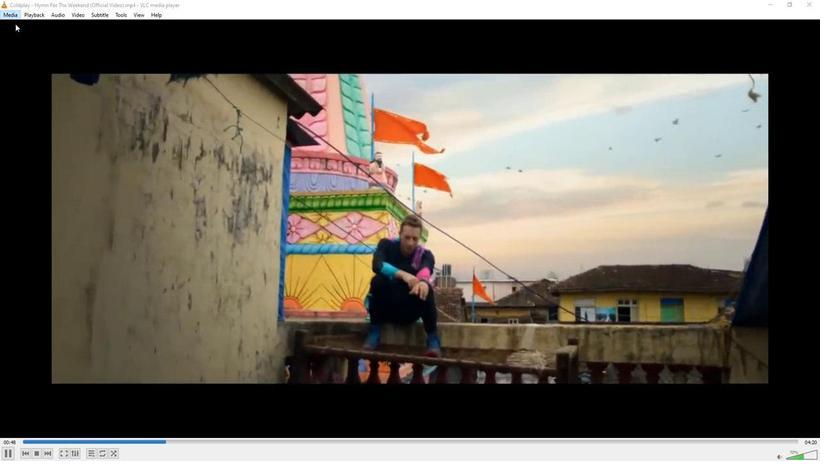 
Action: Mouse pressed left at (106, 92)
Screenshot: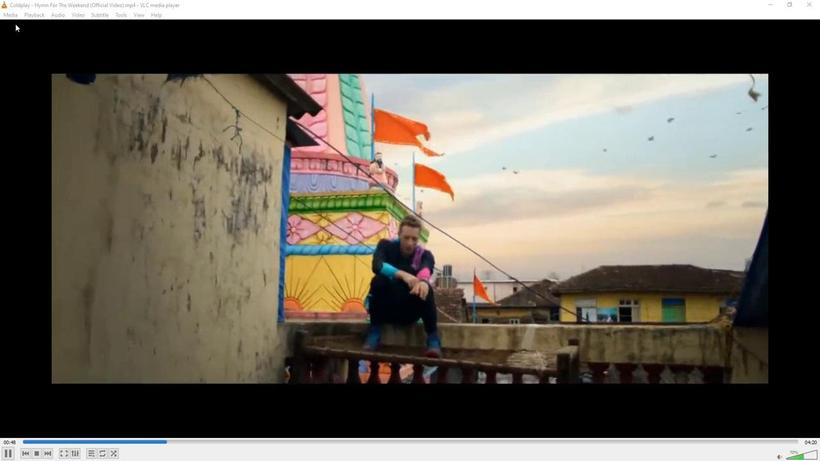 
Action: Mouse moved to (107, 100)
Screenshot: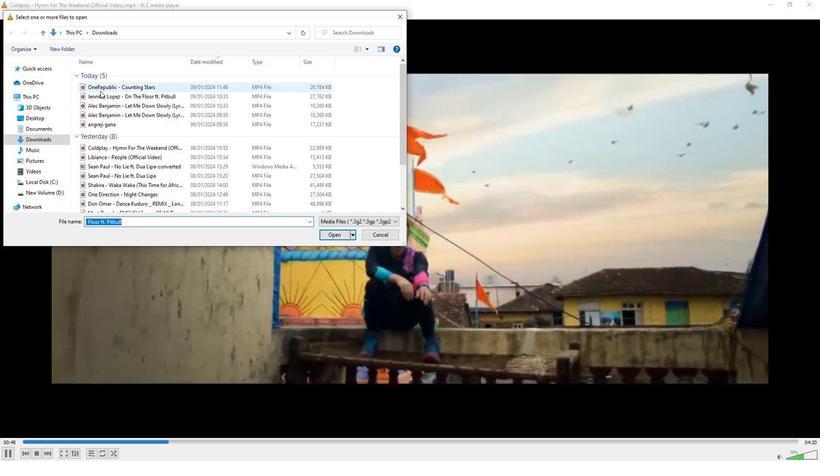 
Action: Mouse pressed left at (107, 100)
Screenshot: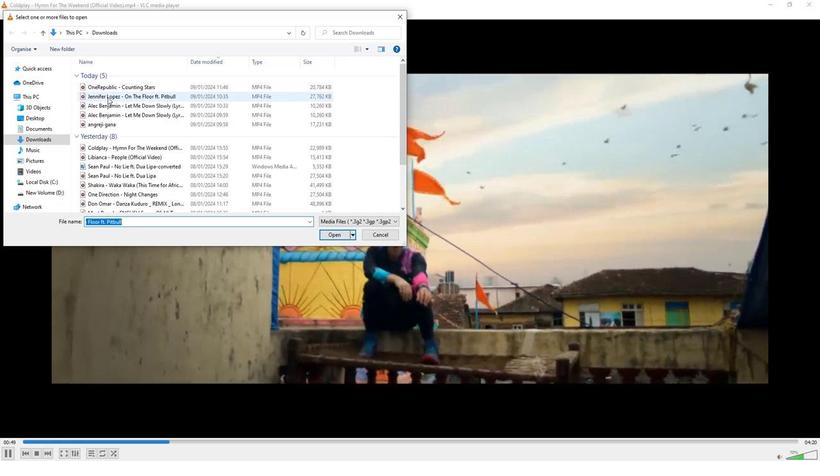 
Action: Mouse moved to (184, 151)
Screenshot: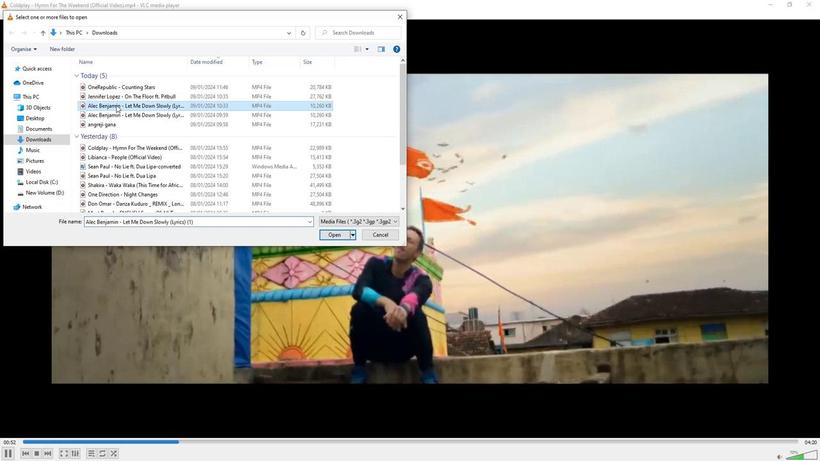 
Action: Mouse pressed left at (184, 151)
Screenshot: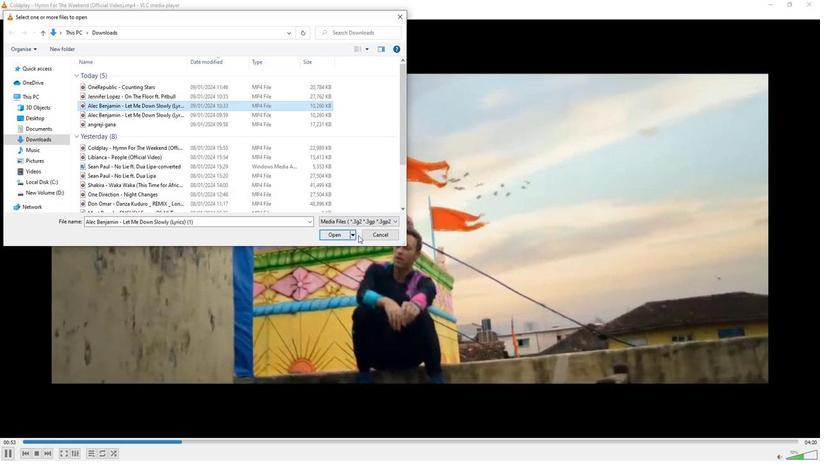 
Action: Mouse moved to (354, 234)
Screenshot: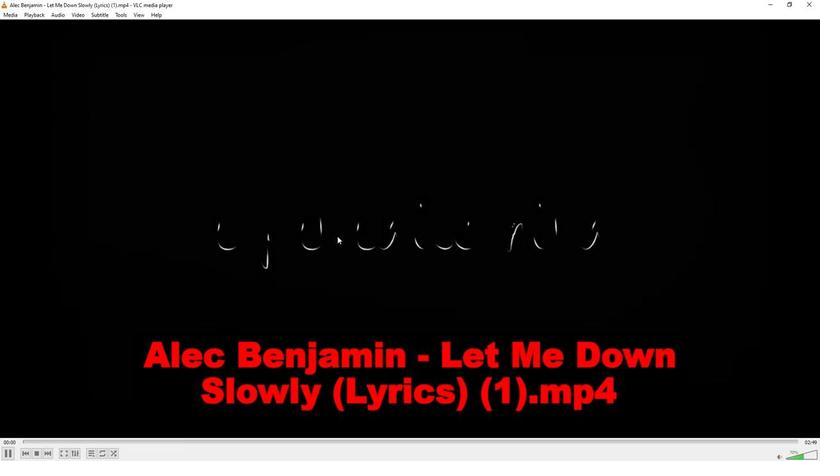 
Action: Mouse pressed left at (354, 234)
Screenshot: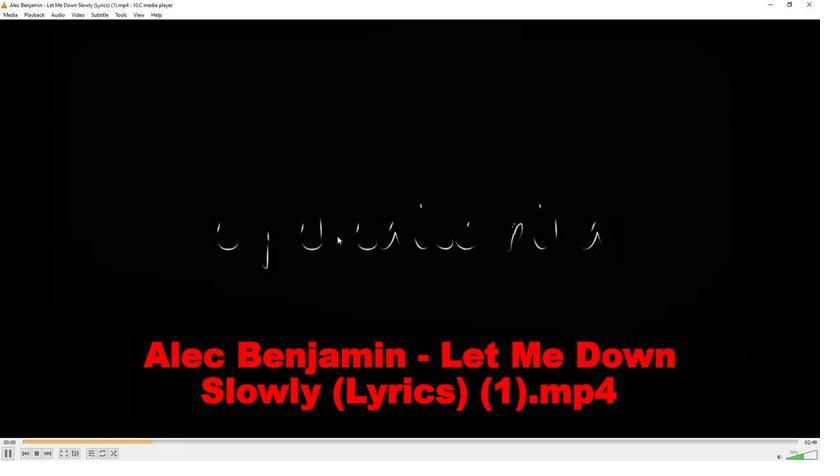 
Action: Mouse moved to (581, 332)
Screenshot: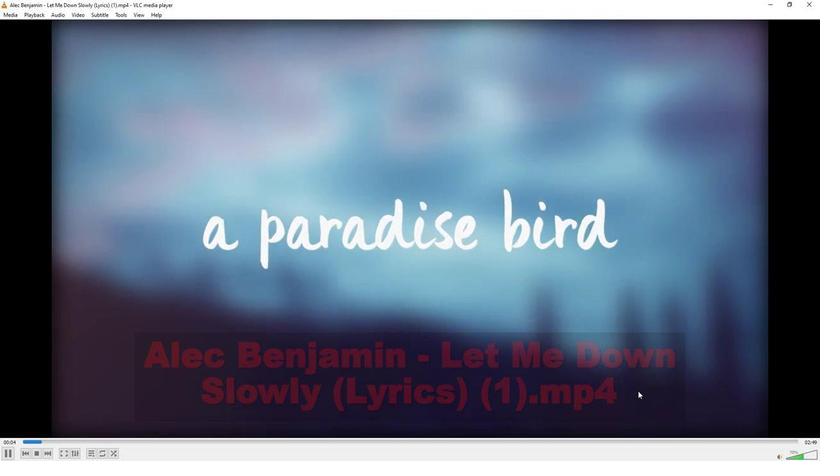 
